 Task: Find connections with filter location Seoni with filter topic #humanresourceswith filter profile language German with filter current company Servion Global Solutions with filter school Devi Ahilya Vishwavidyalaya with filter industry Armed Forces with filter service category Visual Design with filter keywords title Office Manager
Action: Mouse moved to (526, 71)
Screenshot: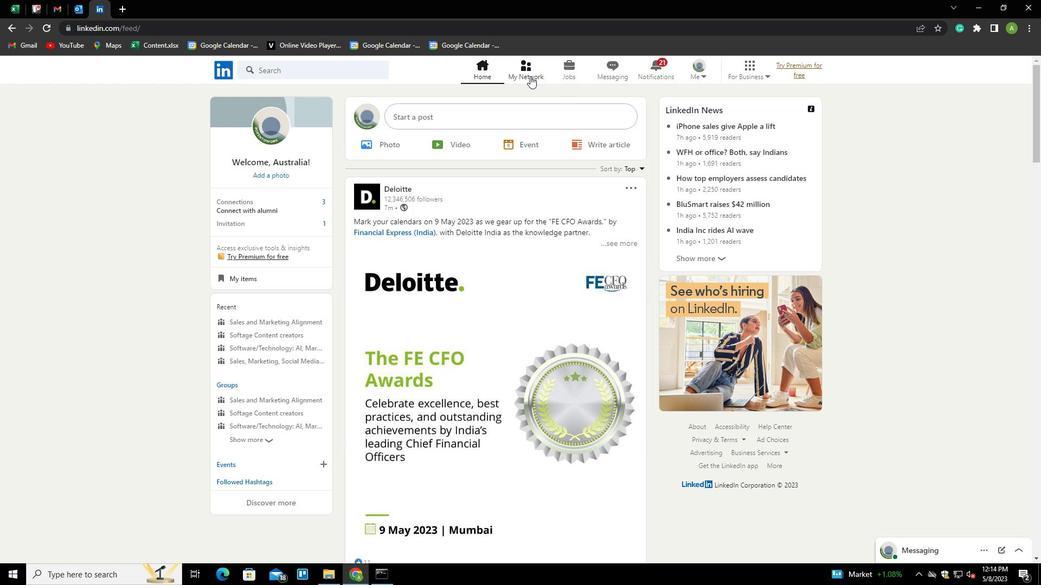 
Action: Mouse pressed left at (526, 71)
Screenshot: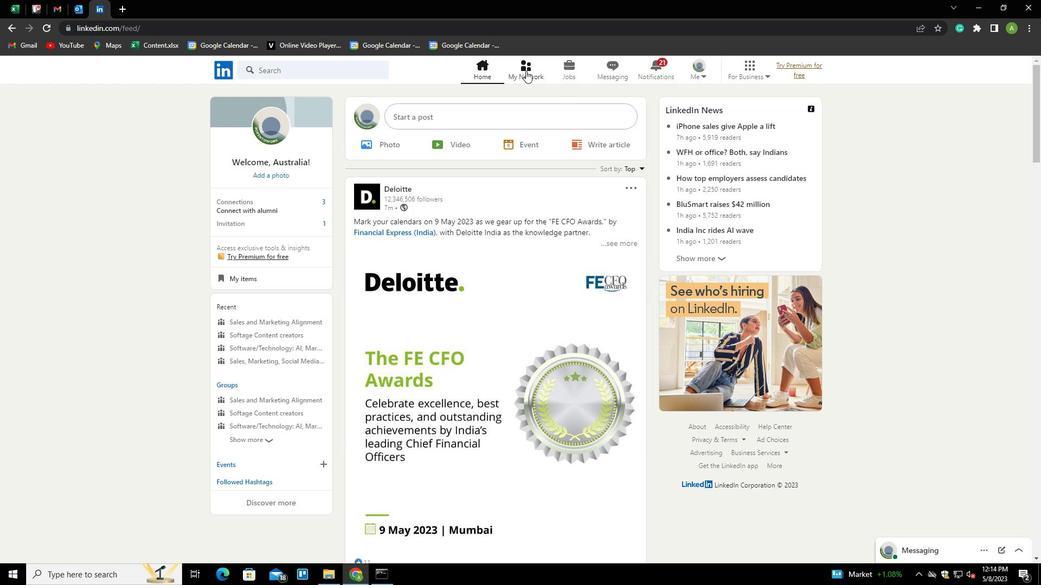
Action: Mouse moved to (283, 129)
Screenshot: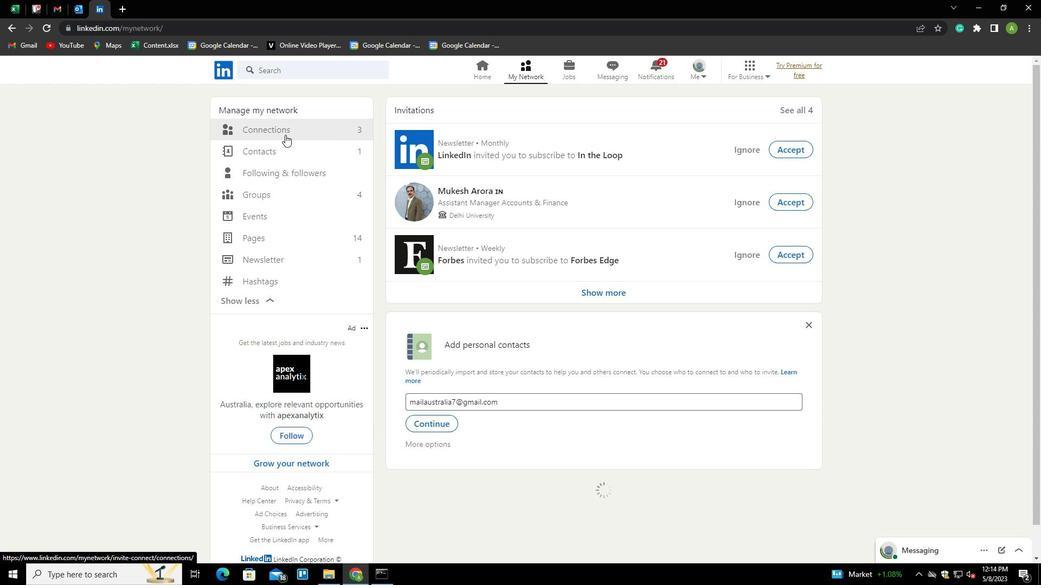 
Action: Mouse pressed left at (283, 129)
Screenshot: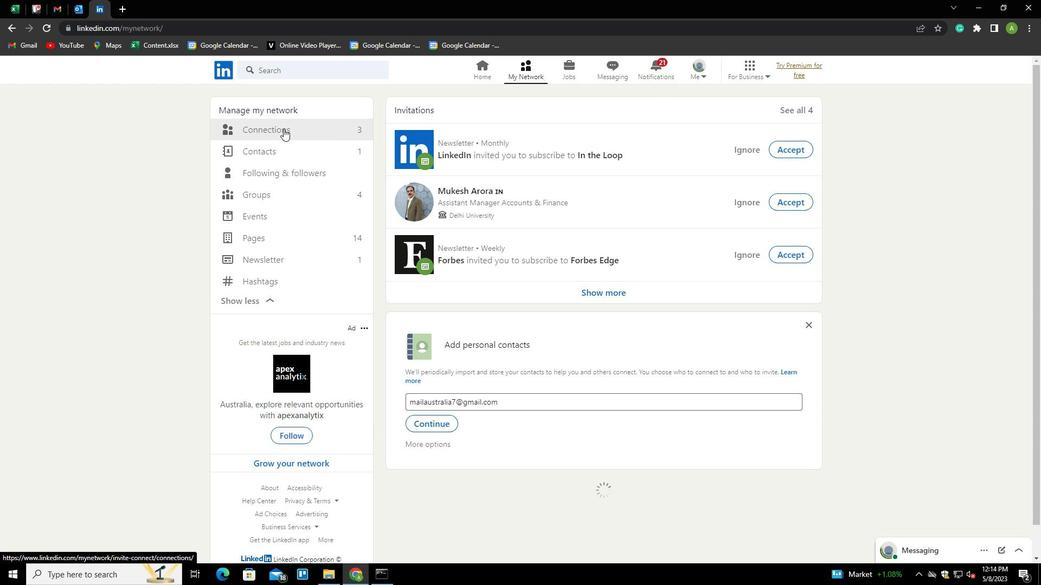 
Action: Mouse moved to (593, 129)
Screenshot: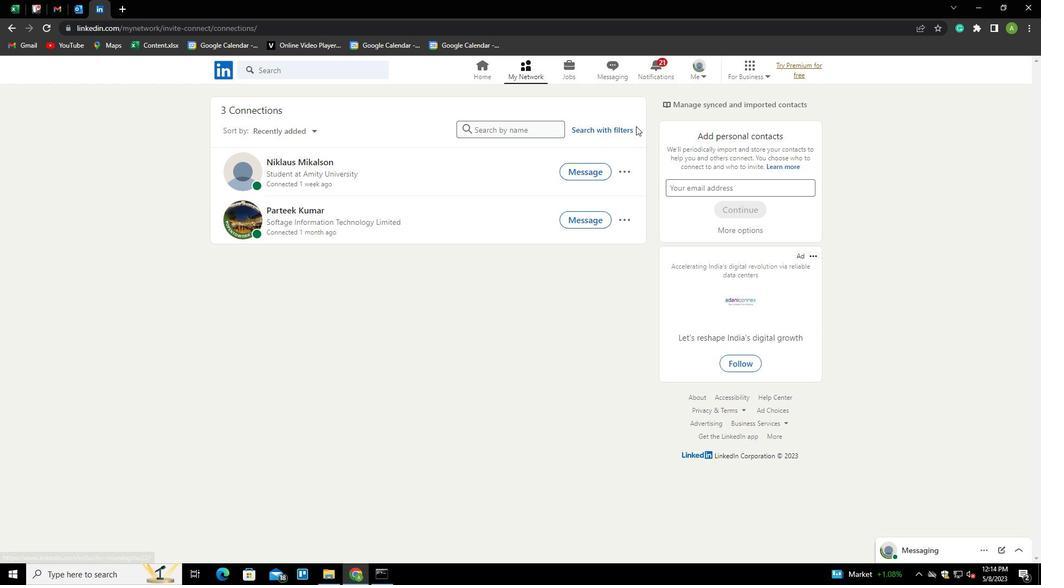 
Action: Mouse pressed left at (593, 129)
Screenshot: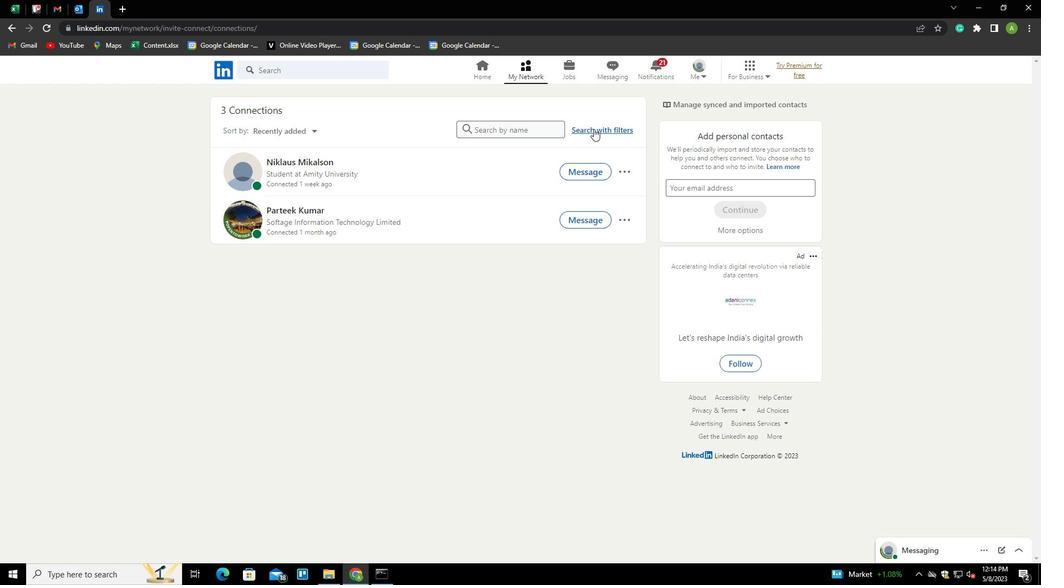 
Action: Mouse moved to (552, 101)
Screenshot: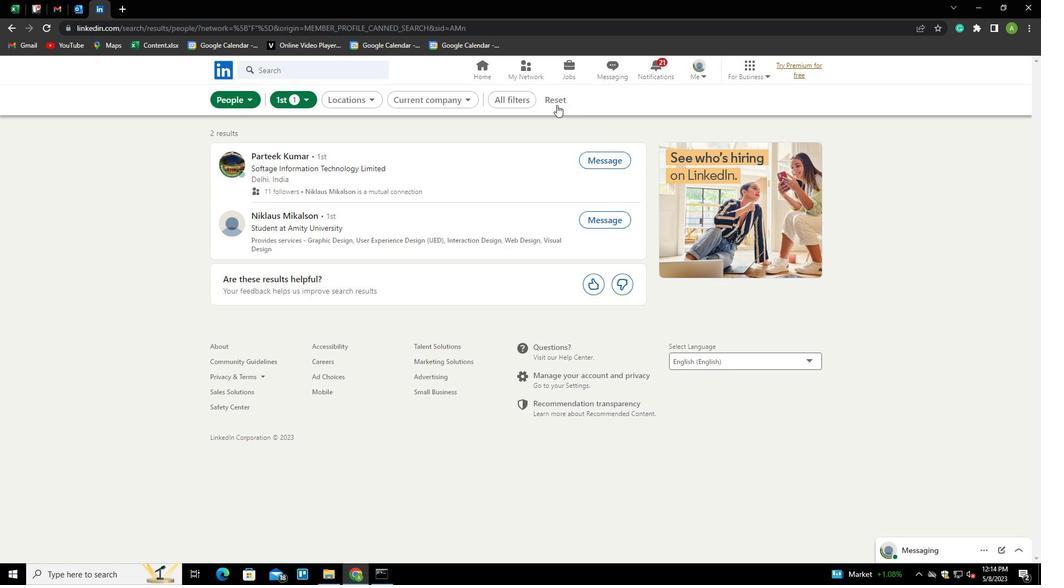 
Action: Mouse pressed left at (552, 101)
Screenshot: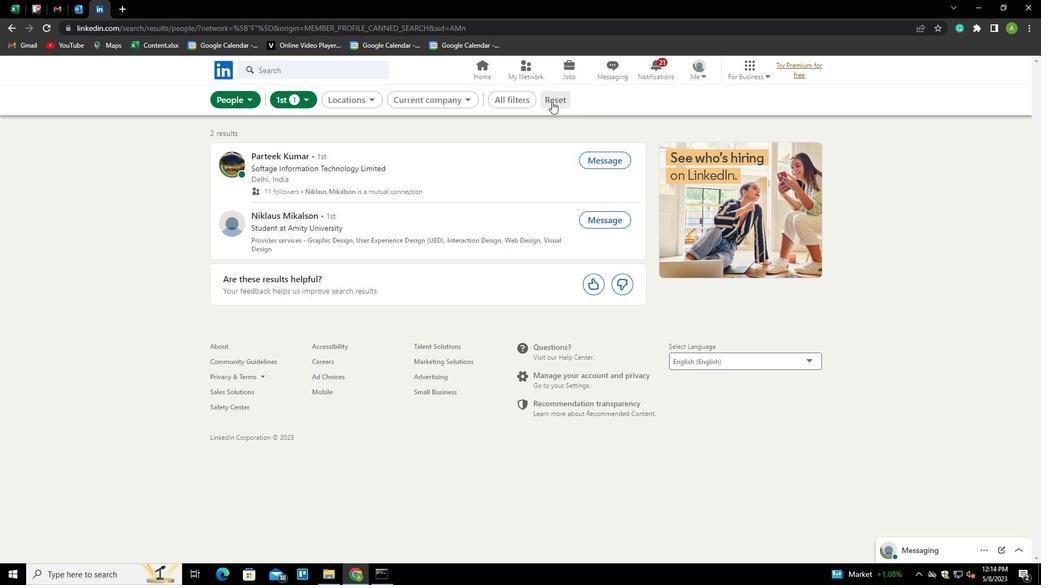 
Action: Mouse moved to (539, 100)
Screenshot: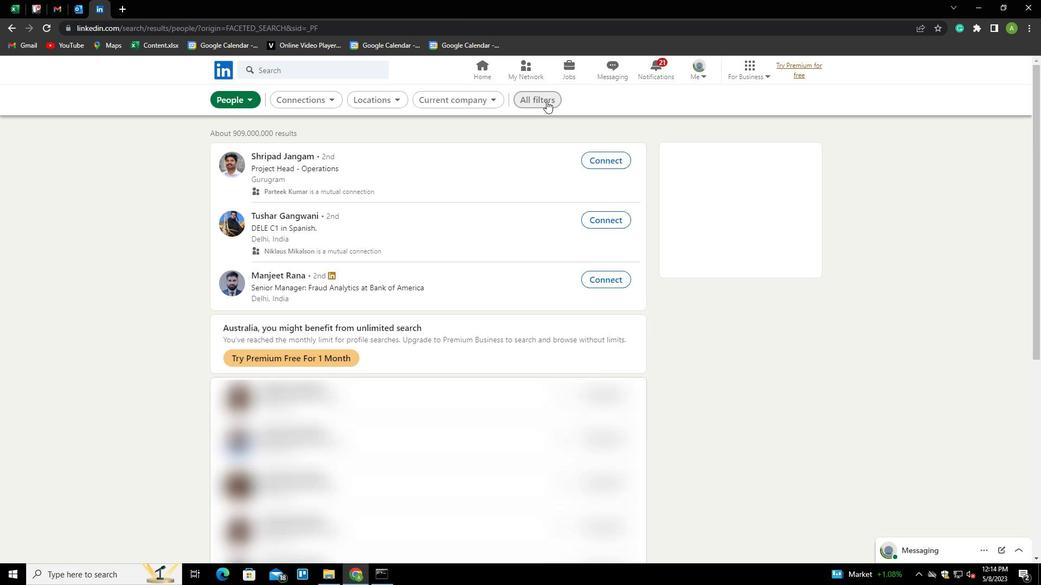 
Action: Mouse pressed left at (539, 100)
Screenshot: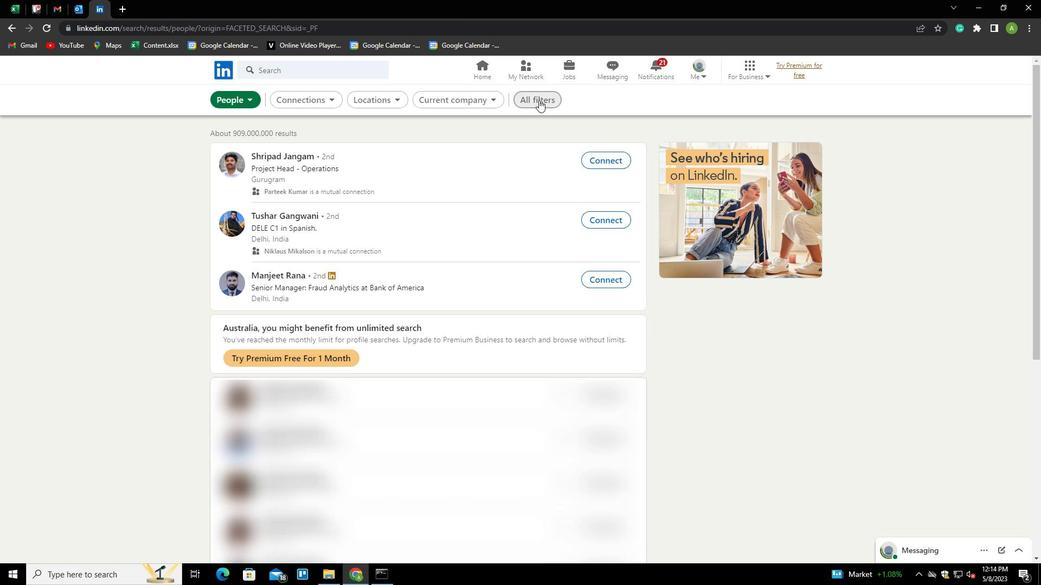 
Action: Mouse moved to (940, 356)
Screenshot: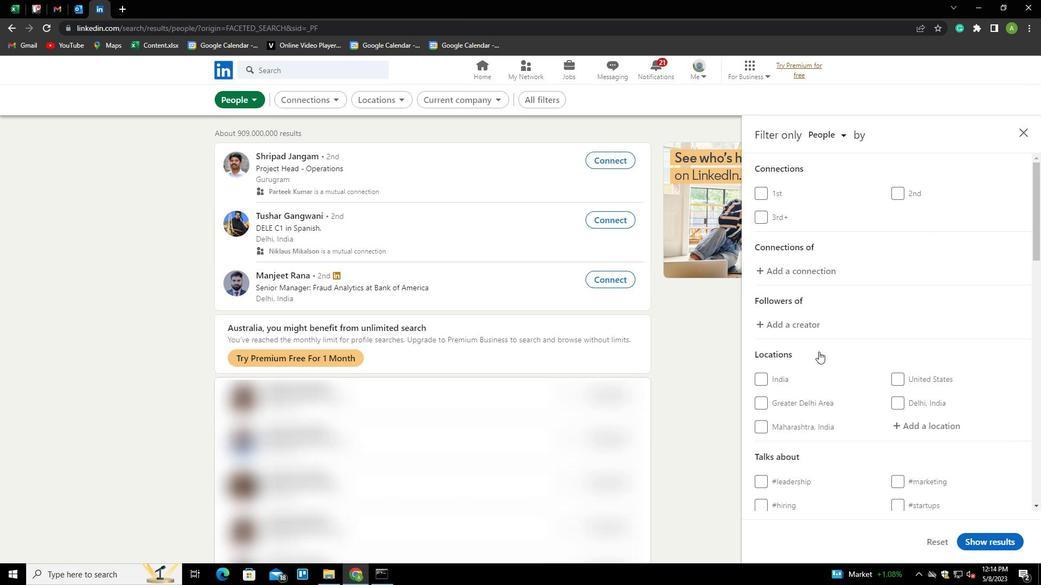 
Action: Mouse scrolled (940, 356) with delta (0, 0)
Screenshot: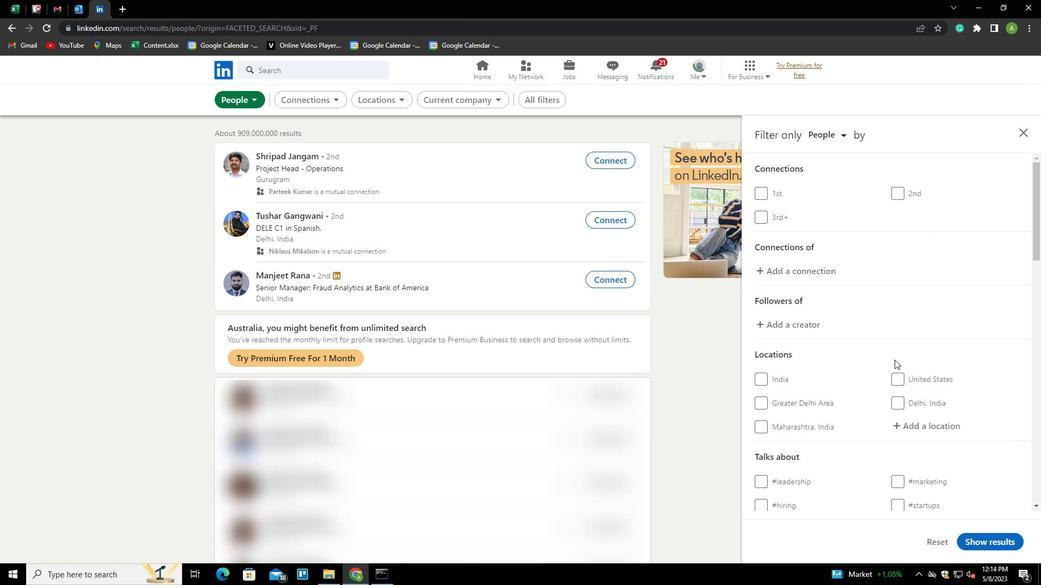 
Action: Mouse scrolled (940, 356) with delta (0, 0)
Screenshot: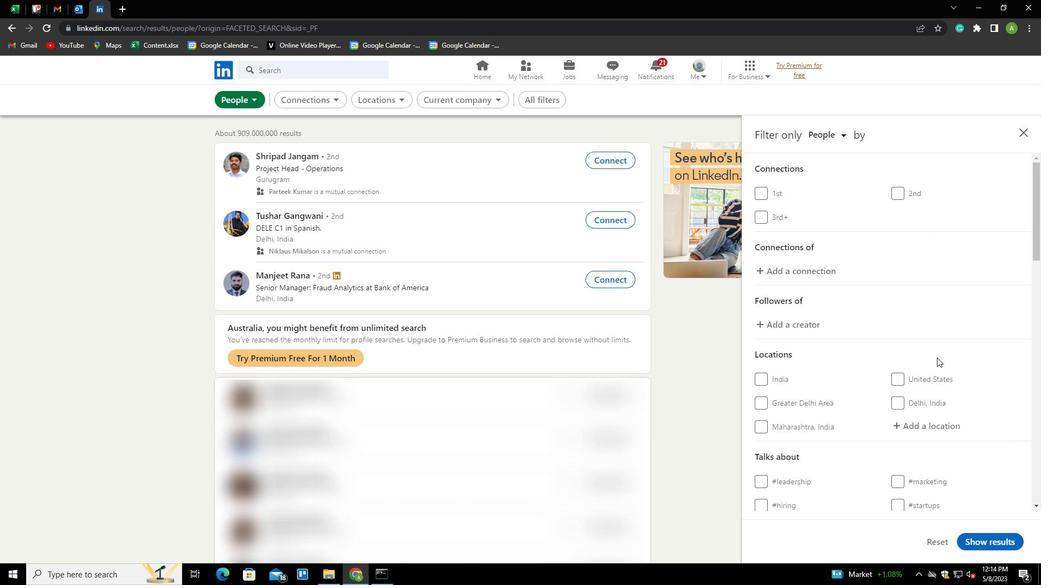 
Action: Mouse scrolled (940, 356) with delta (0, 0)
Screenshot: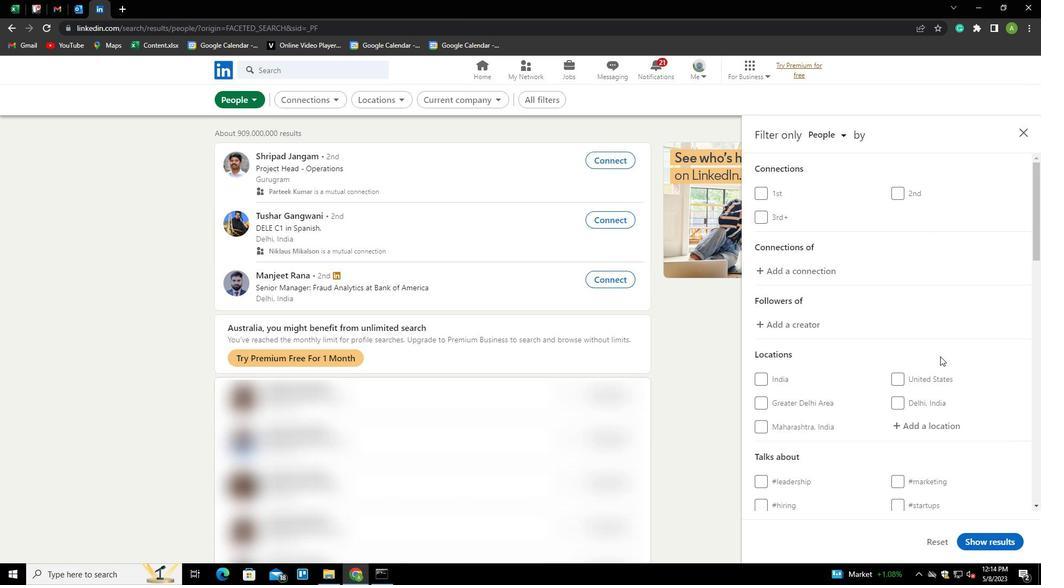 
Action: Mouse moved to (918, 262)
Screenshot: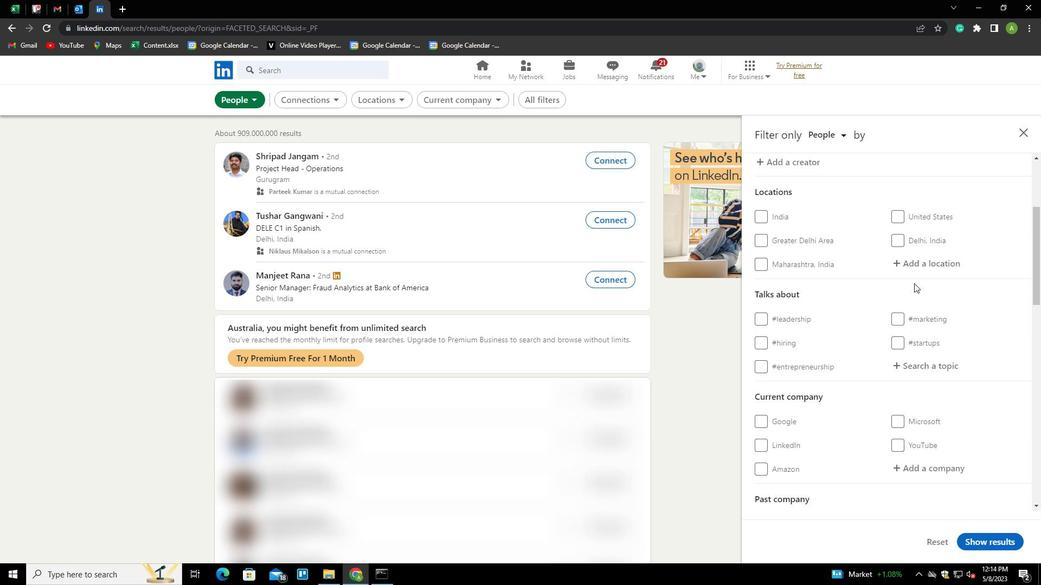 
Action: Mouse pressed left at (918, 262)
Screenshot: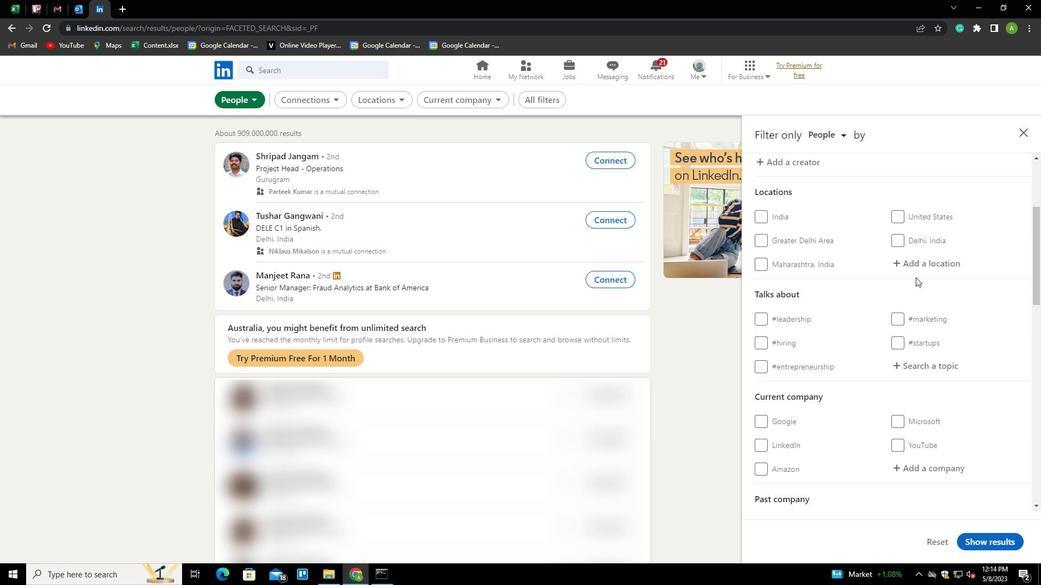 
Action: Key pressed <Key.shift>
Screenshot: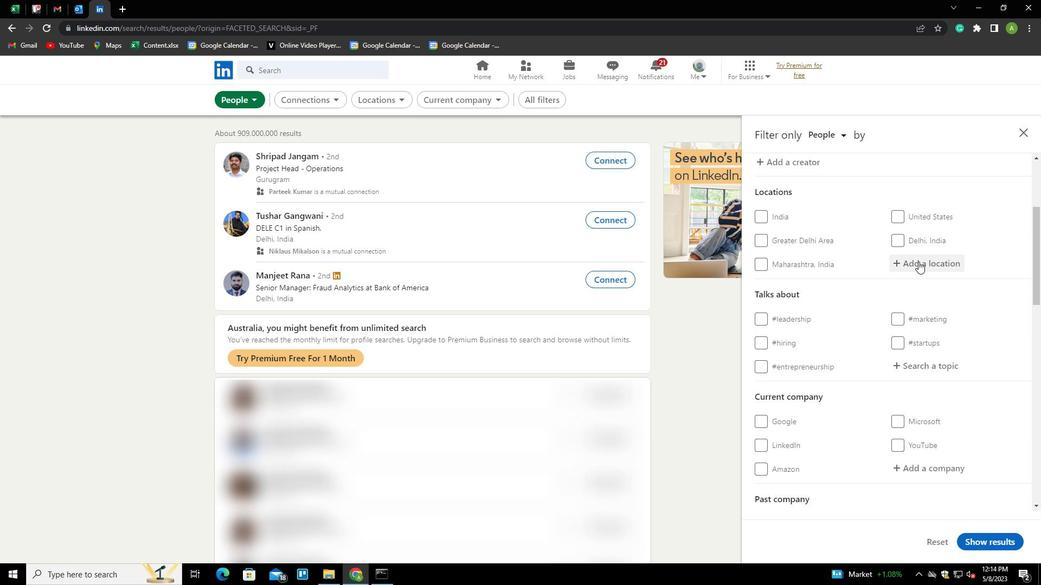 
Action: Mouse moved to (918, 262)
Screenshot: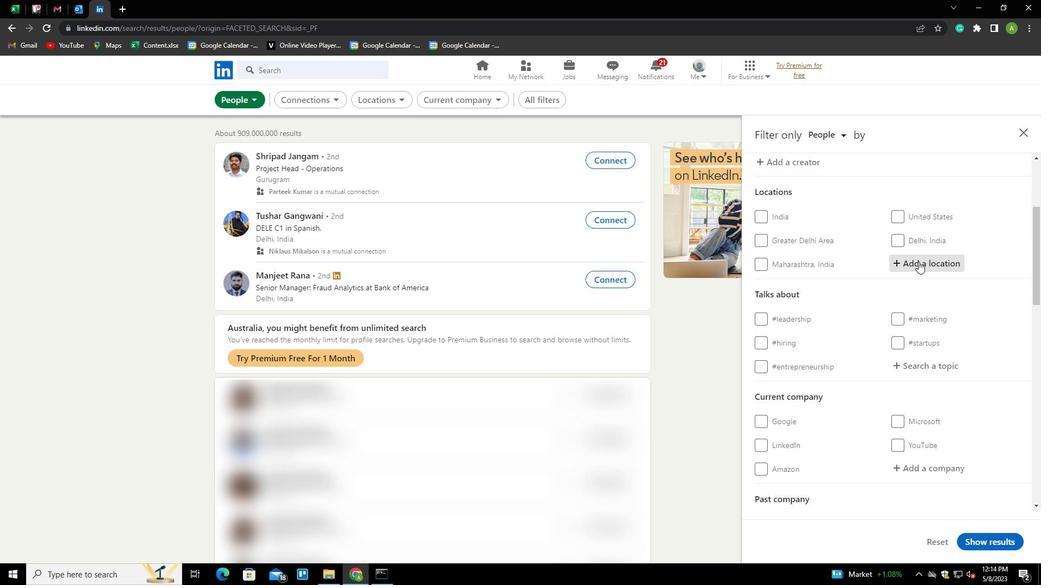 
Action: Key pressed SEONI<Key.down><Key.enter>
Screenshot: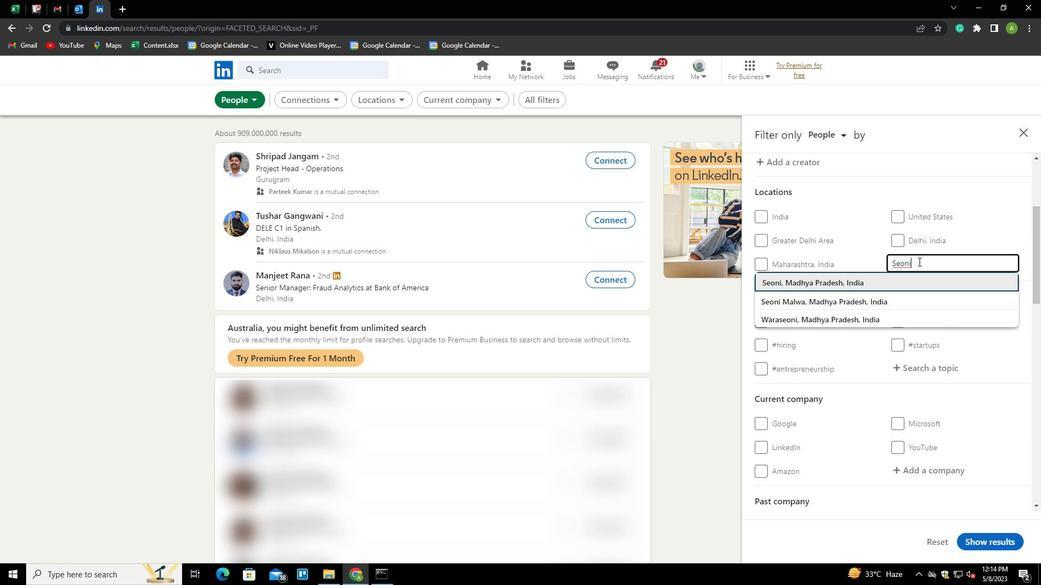 
Action: Mouse scrolled (918, 261) with delta (0, 0)
Screenshot: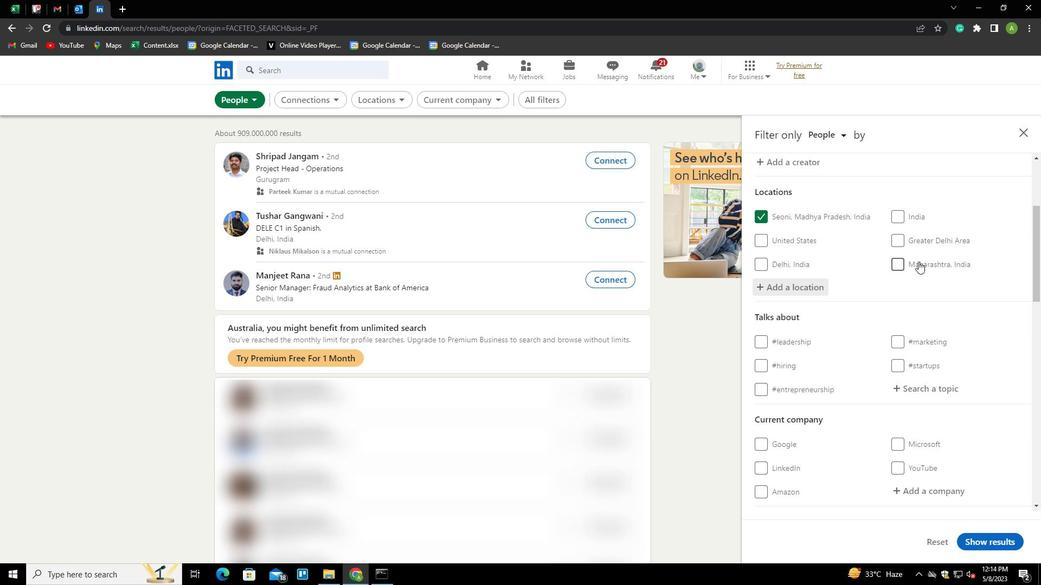 
Action: Mouse scrolled (918, 261) with delta (0, 0)
Screenshot: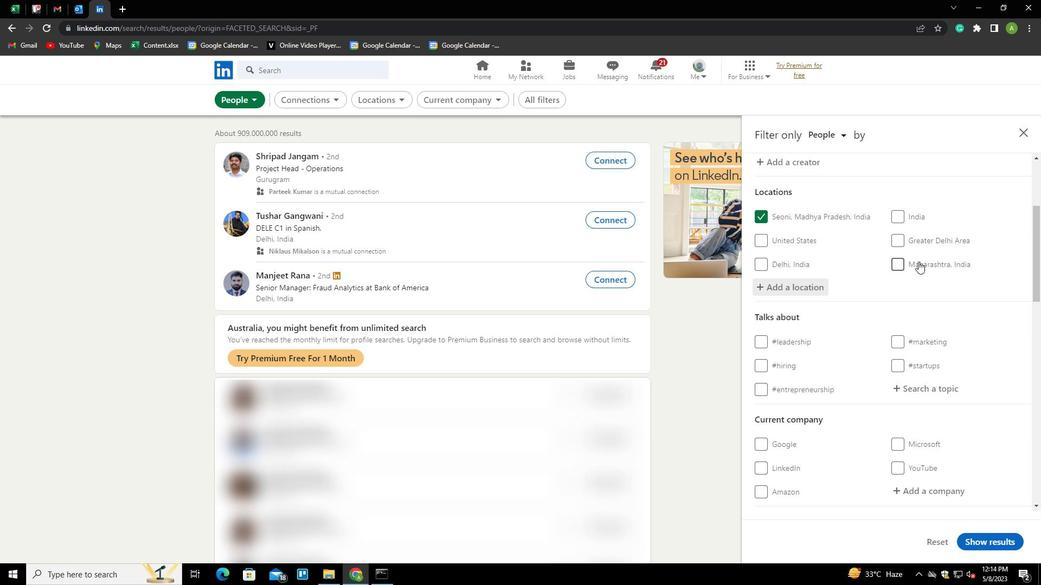 
Action: Mouse moved to (939, 278)
Screenshot: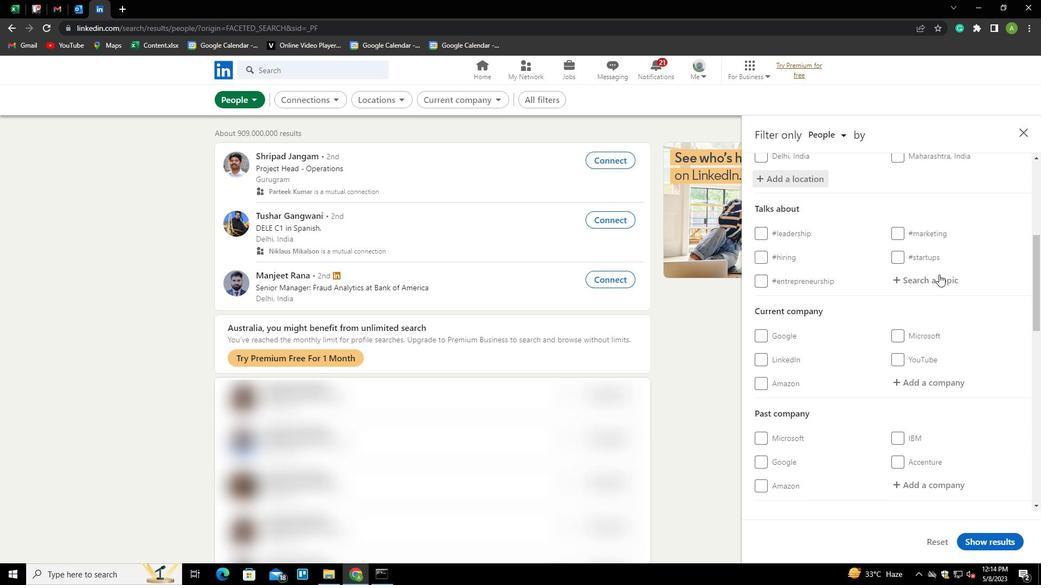
Action: Mouse pressed left at (939, 278)
Screenshot: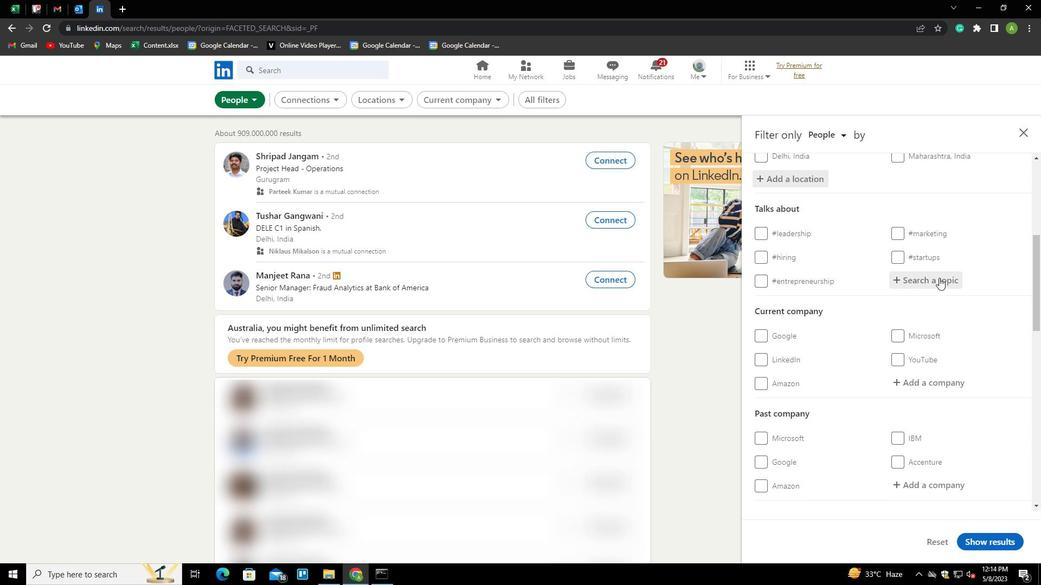 
Action: Key pressed HUMANRESOURCES<Key.down><Key.enter>
Screenshot: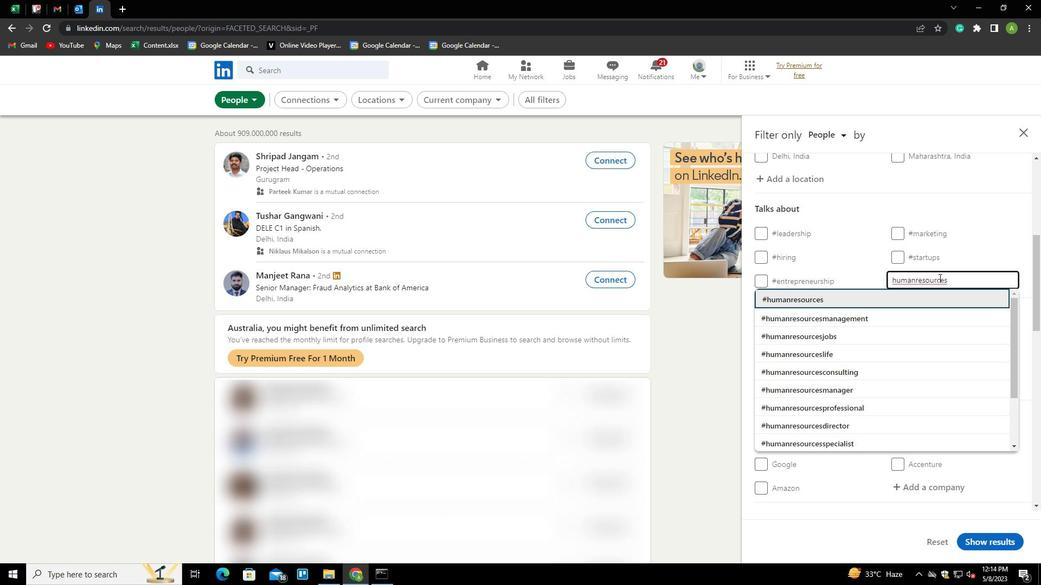 
Action: Mouse scrolled (939, 277) with delta (0, 0)
Screenshot: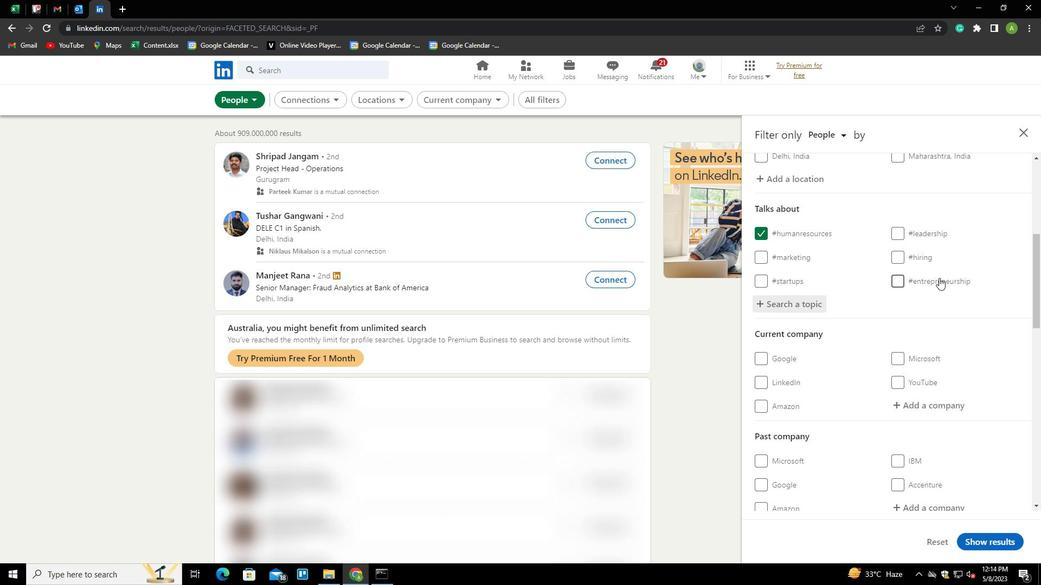 
Action: Mouse scrolled (939, 277) with delta (0, 0)
Screenshot: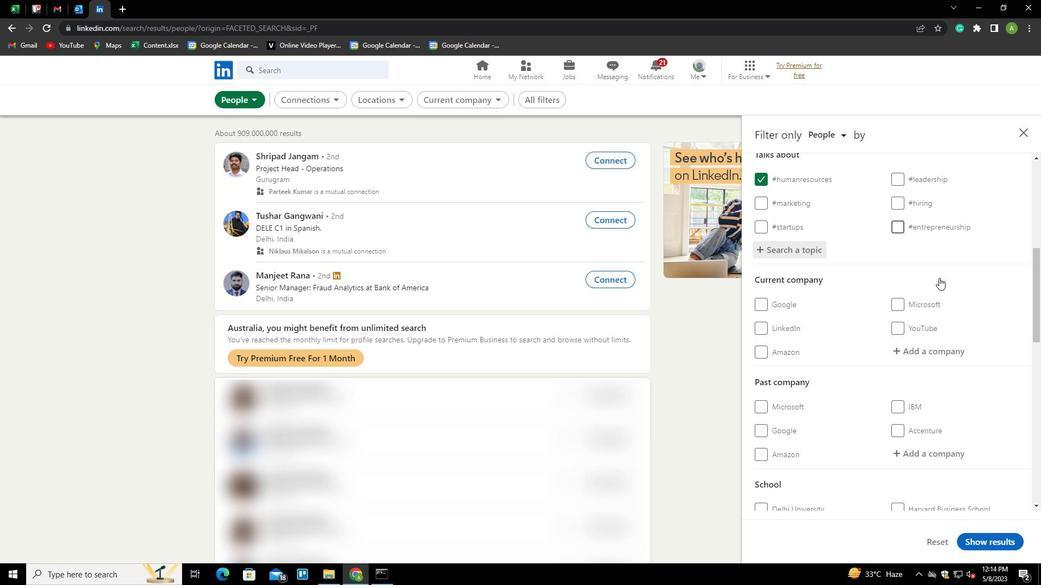 
Action: Mouse scrolled (939, 277) with delta (0, 0)
Screenshot: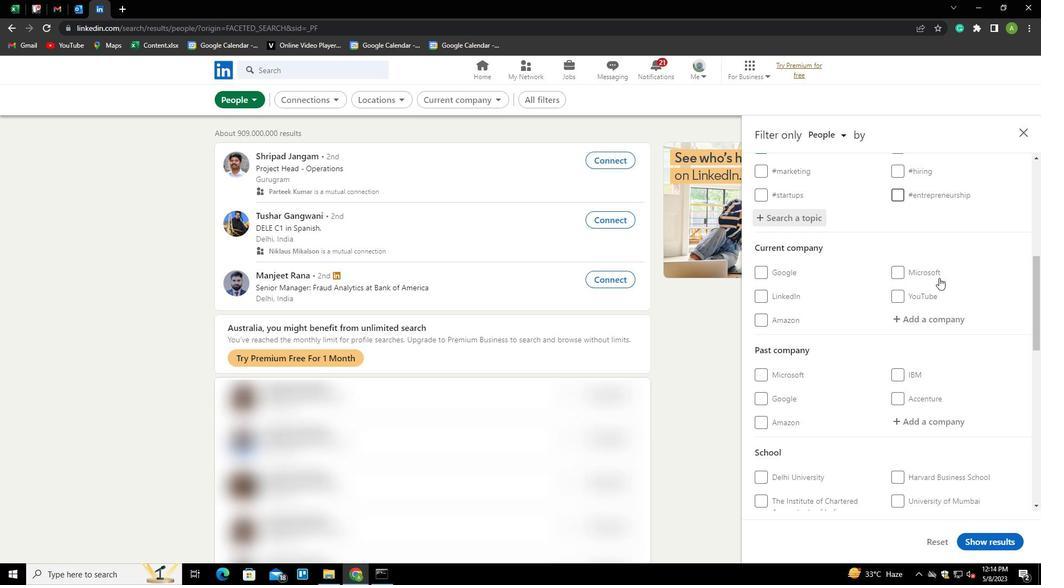 
Action: Mouse scrolled (939, 277) with delta (0, 0)
Screenshot: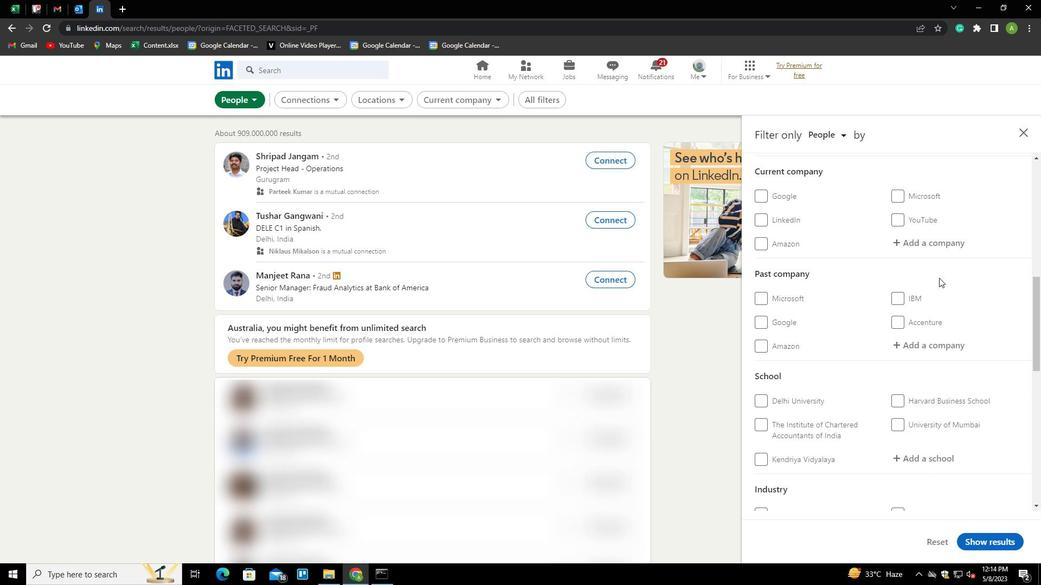 
Action: Mouse scrolled (939, 277) with delta (0, 0)
Screenshot: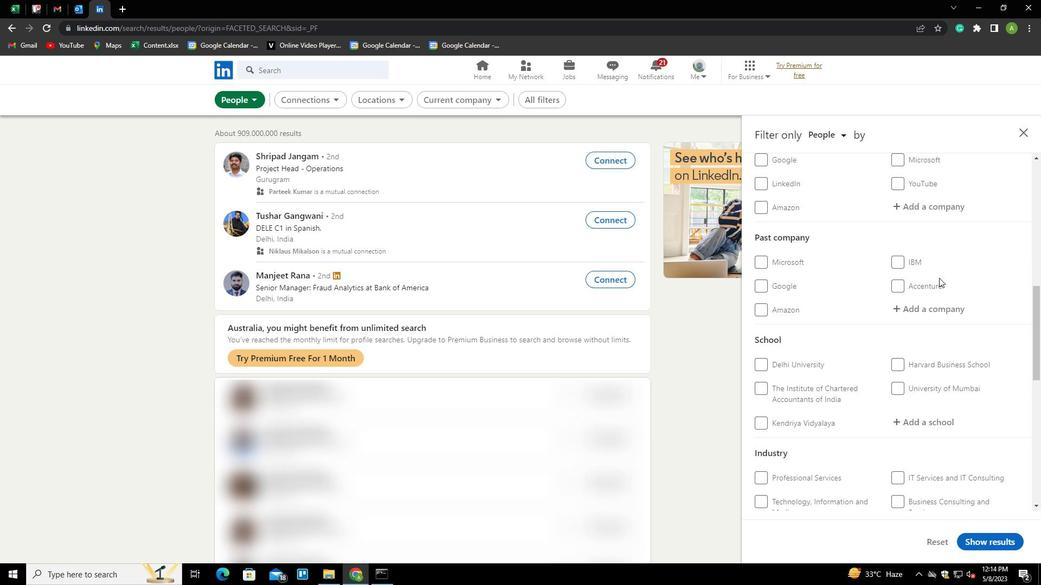 
Action: Mouse scrolled (939, 277) with delta (0, 0)
Screenshot: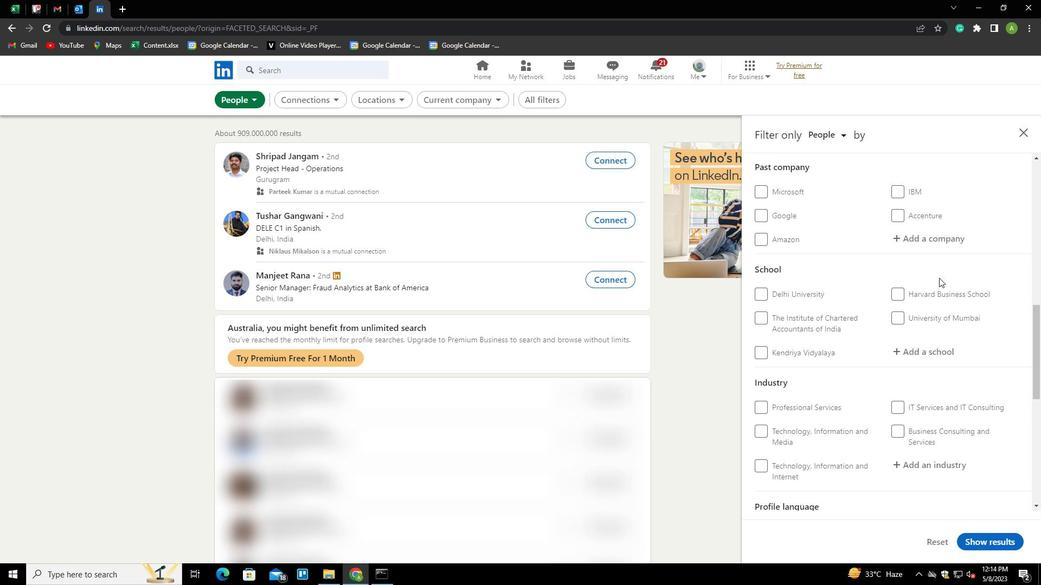 
Action: Mouse scrolled (939, 277) with delta (0, 0)
Screenshot: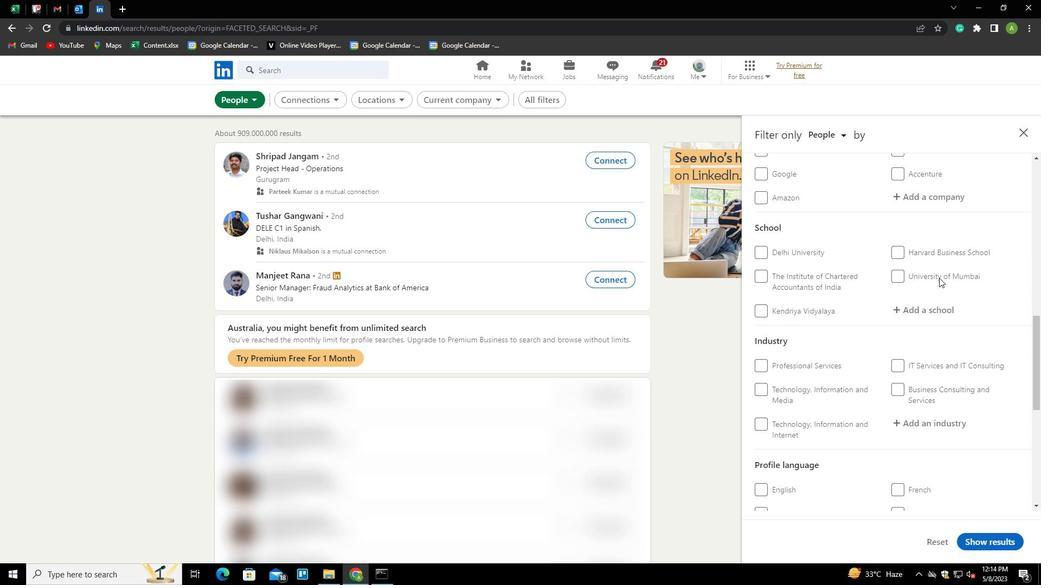
Action: Mouse scrolled (939, 277) with delta (0, 0)
Screenshot: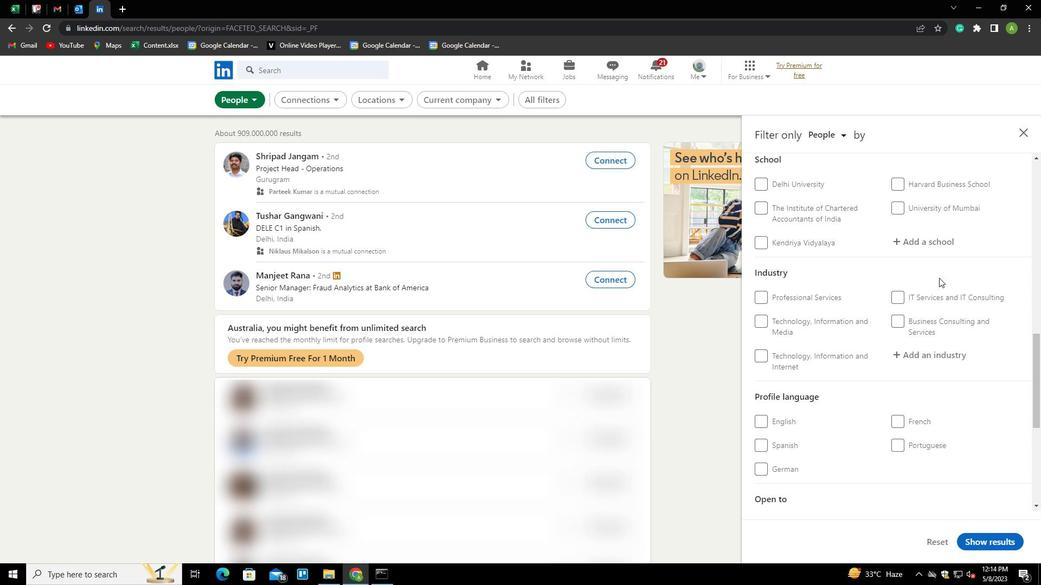 
Action: Mouse scrolled (939, 277) with delta (0, 0)
Screenshot: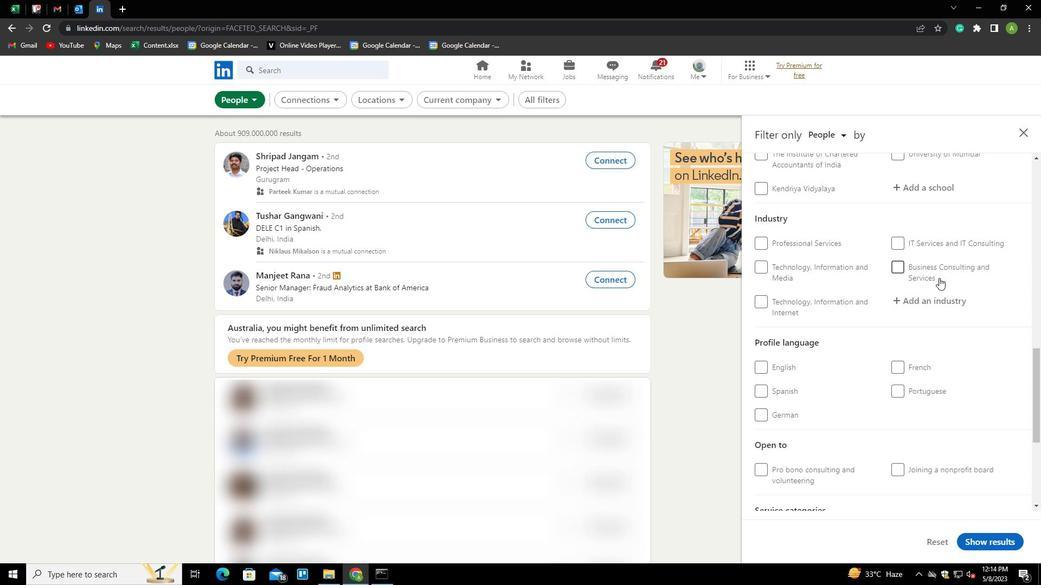 
Action: Mouse moved to (759, 360)
Screenshot: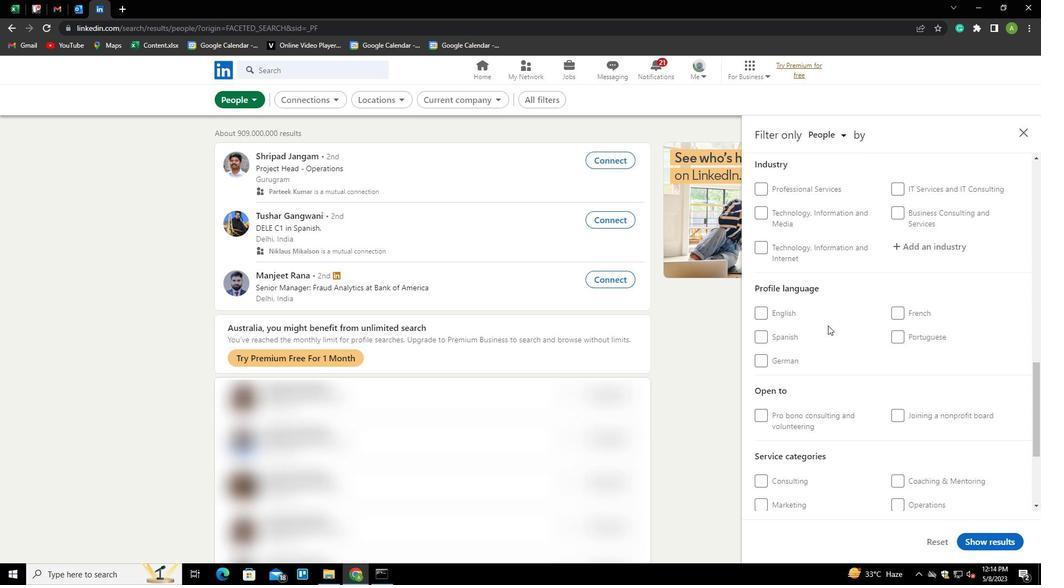 
Action: Mouse pressed left at (759, 360)
Screenshot: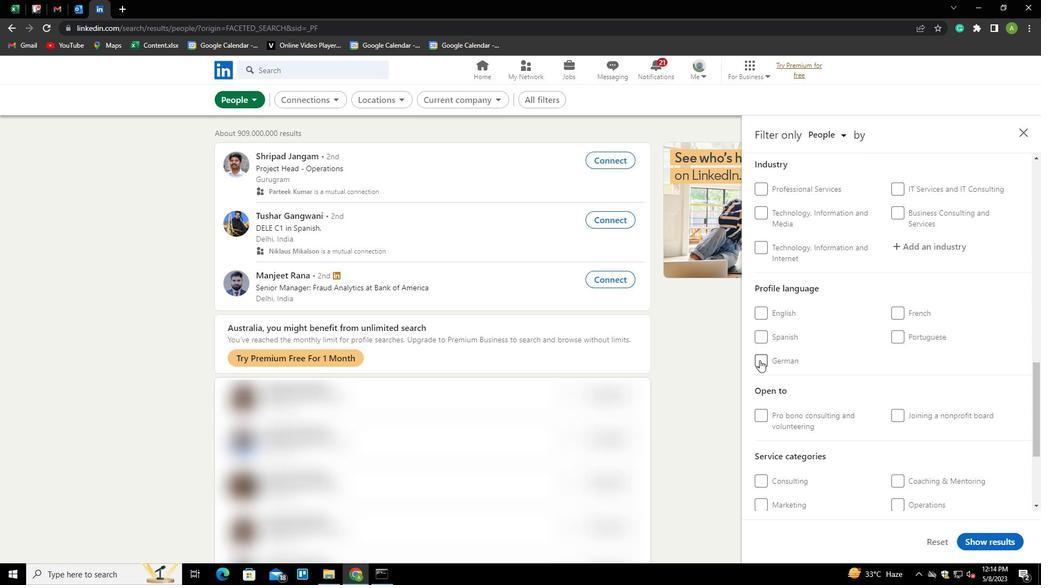 
Action: Mouse moved to (892, 360)
Screenshot: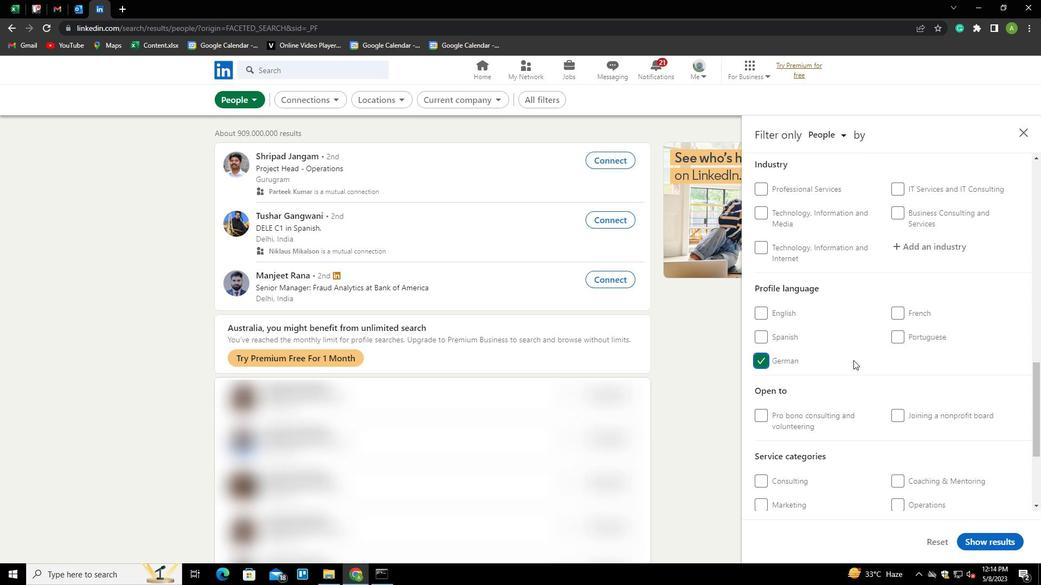
Action: Mouse scrolled (892, 361) with delta (0, 0)
Screenshot: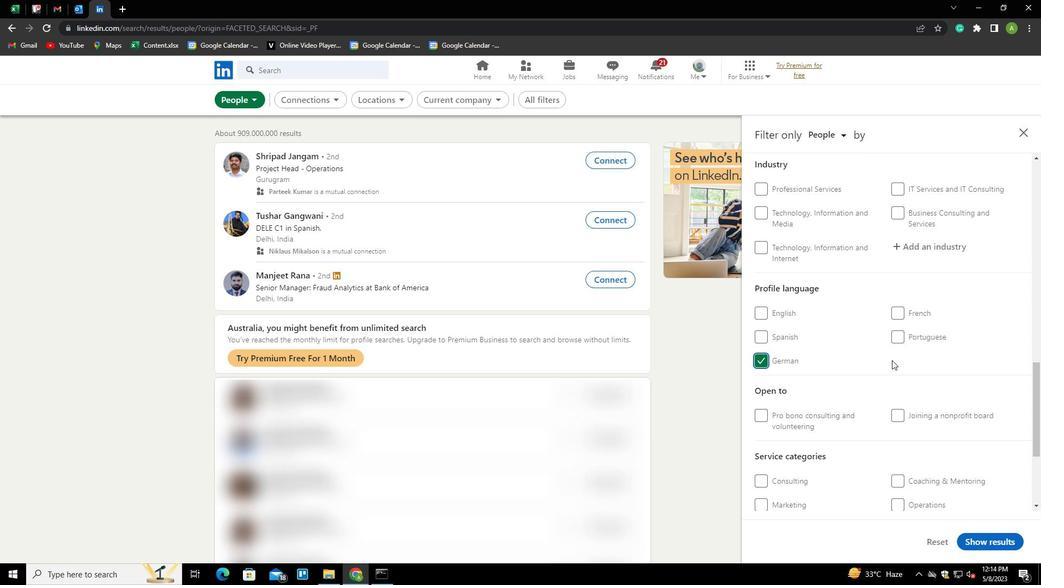 
Action: Mouse scrolled (892, 361) with delta (0, 0)
Screenshot: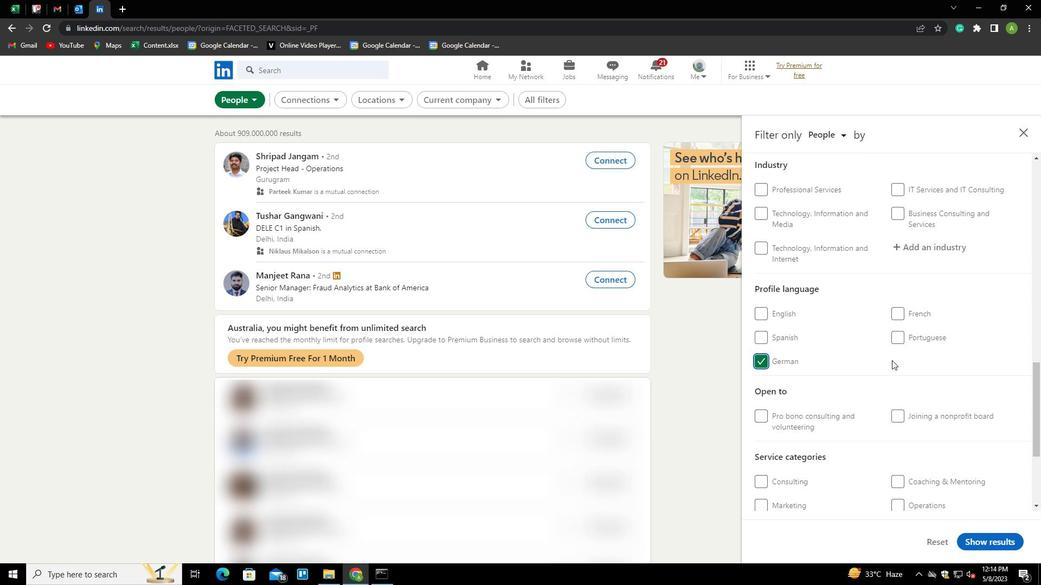 
Action: Mouse scrolled (892, 361) with delta (0, 0)
Screenshot: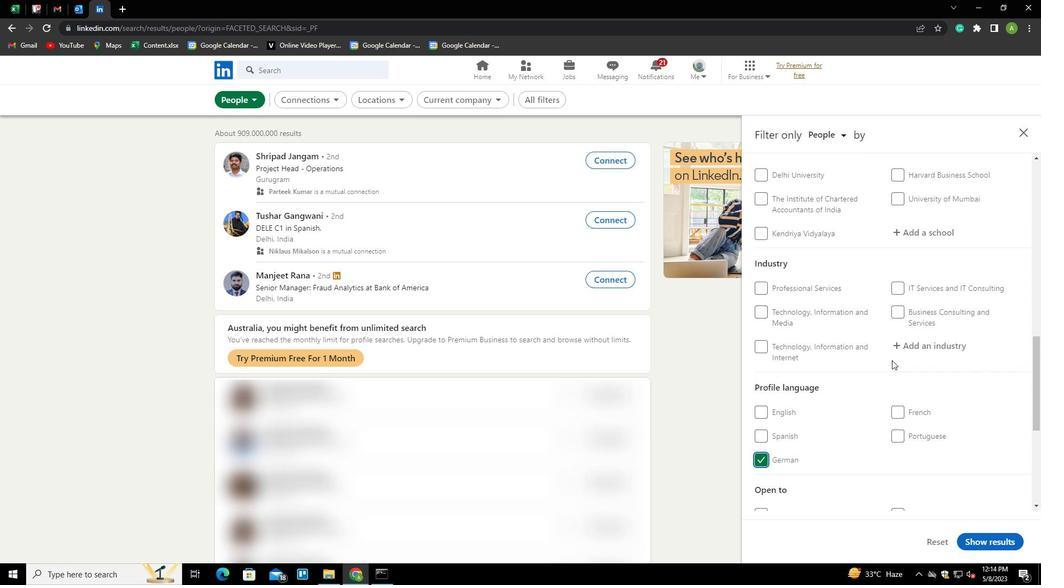 
Action: Mouse scrolled (892, 361) with delta (0, 0)
Screenshot: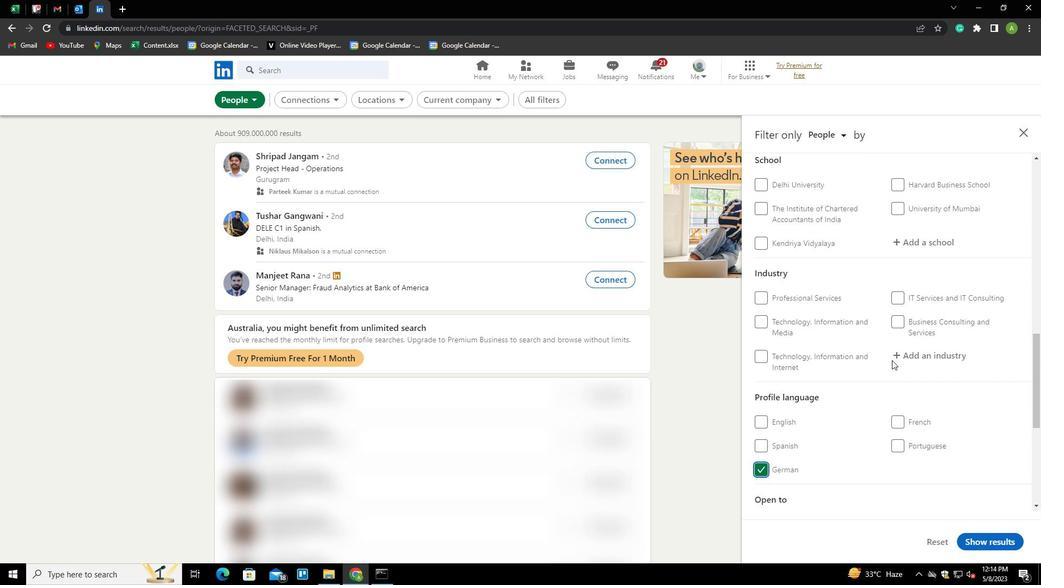 
Action: Mouse scrolled (892, 361) with delta (0, 0)
Screenshot: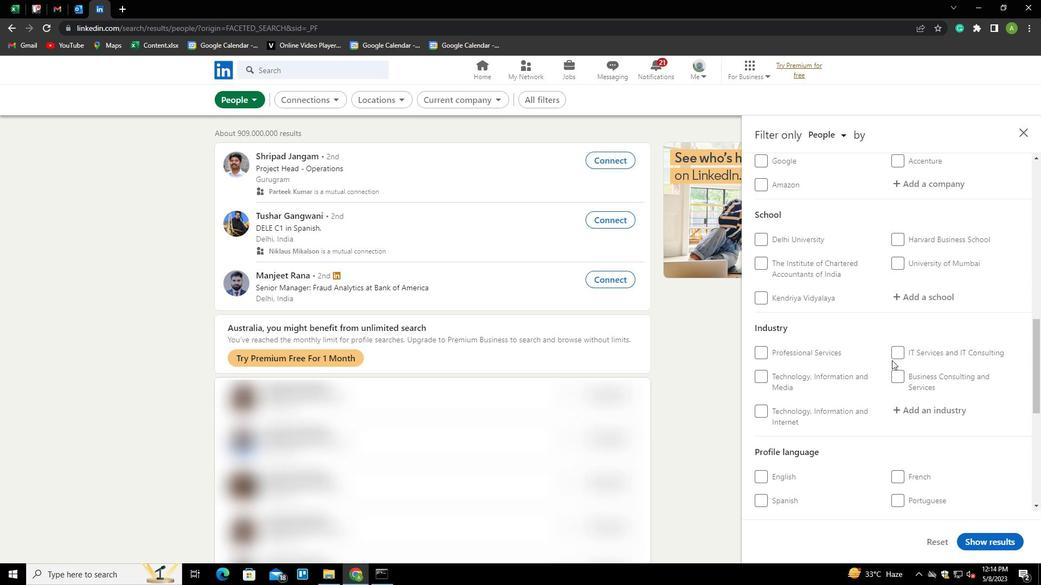 
Action: Mouse scrolled (892, 361) with delta (0, 0)
Screenshot: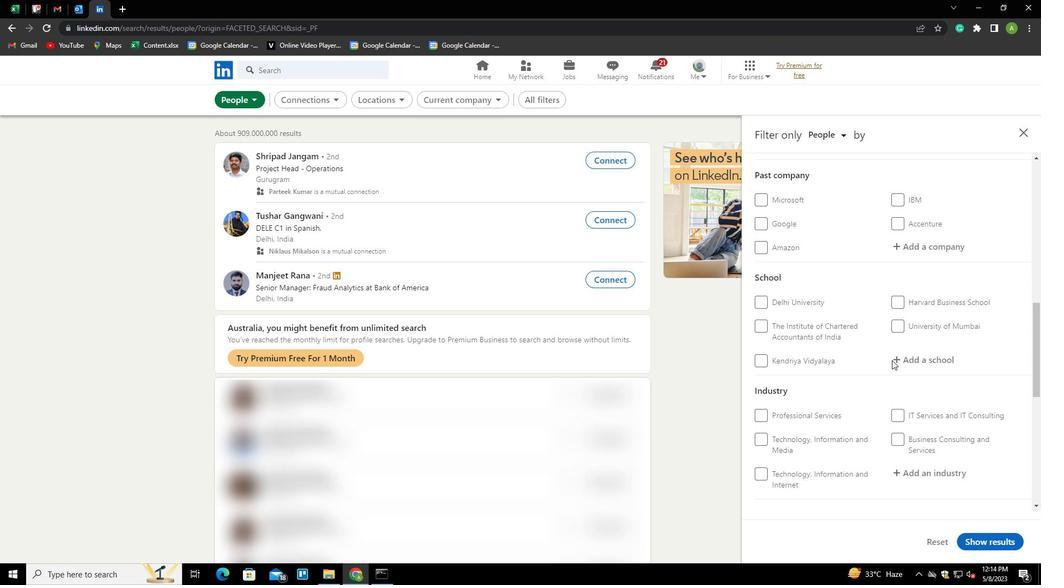 
Action: Mouse scrolled (892, 361) with delta (0, 0)
Screenshot: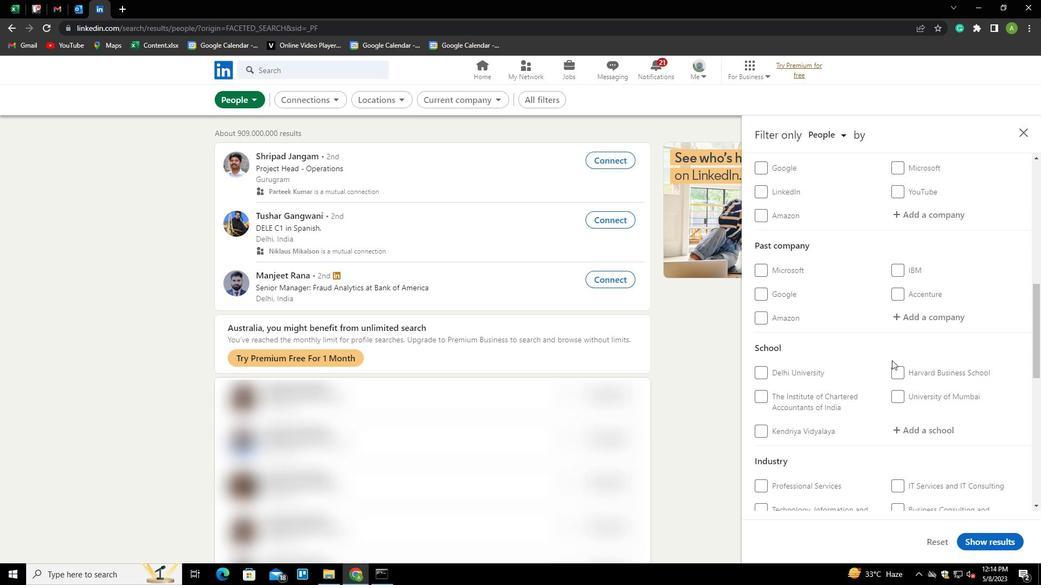 
Action: Mouse moved to (907, 292)
Screenshot: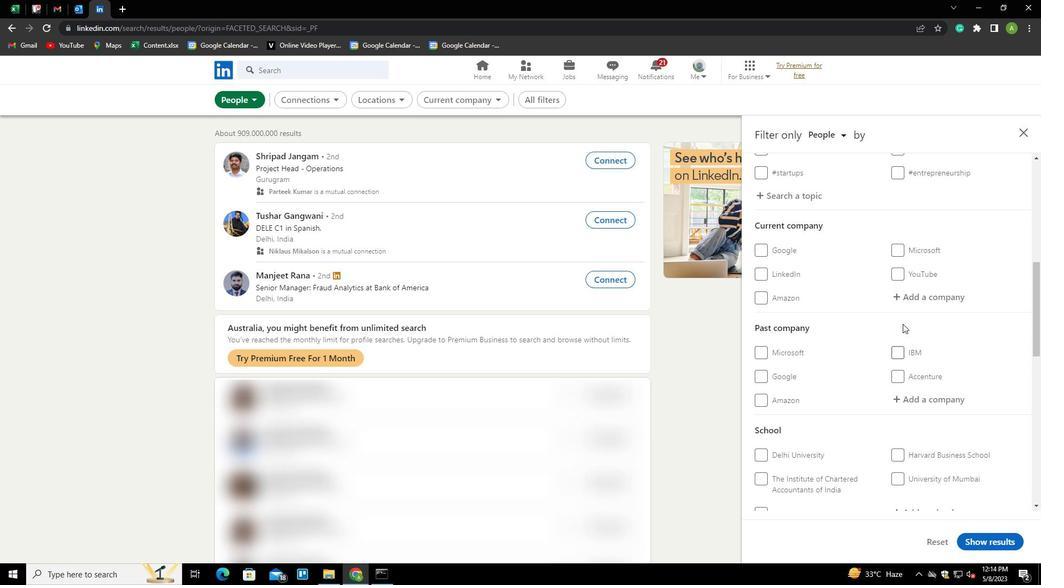 
Action: Mouse pressed left at (907, 292)
Screenshot: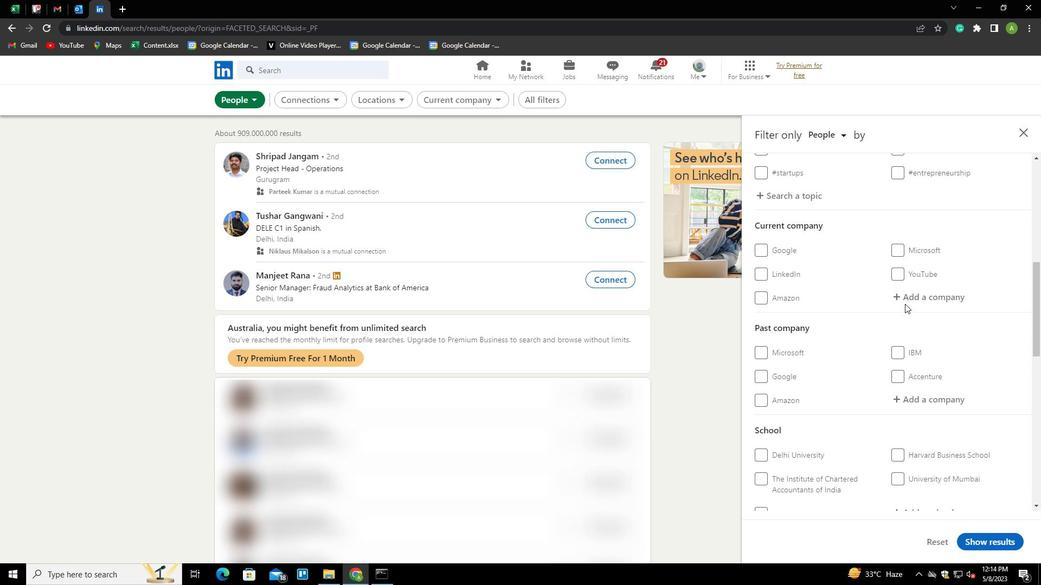 
Action: Key pressed <Key.shift>SERVION<Key.space><Key.shift>GLOBAL<Key.space><Key.shift>SOLUTIONS<Key.down><Key.enter>
Screenshot: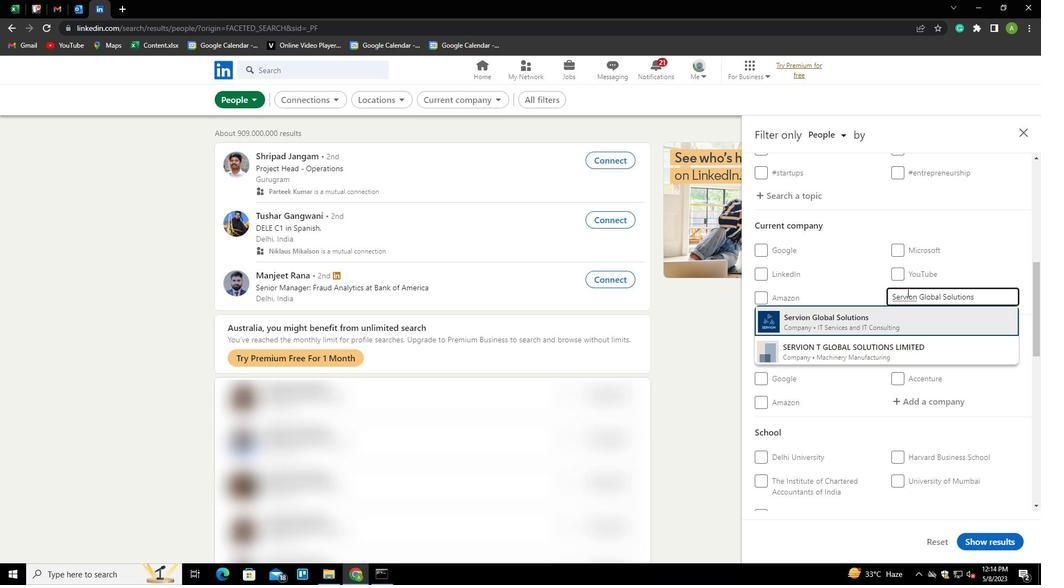 
Action: Mouse scrolled (907, 292) with delta (0, 0)
Screenshot: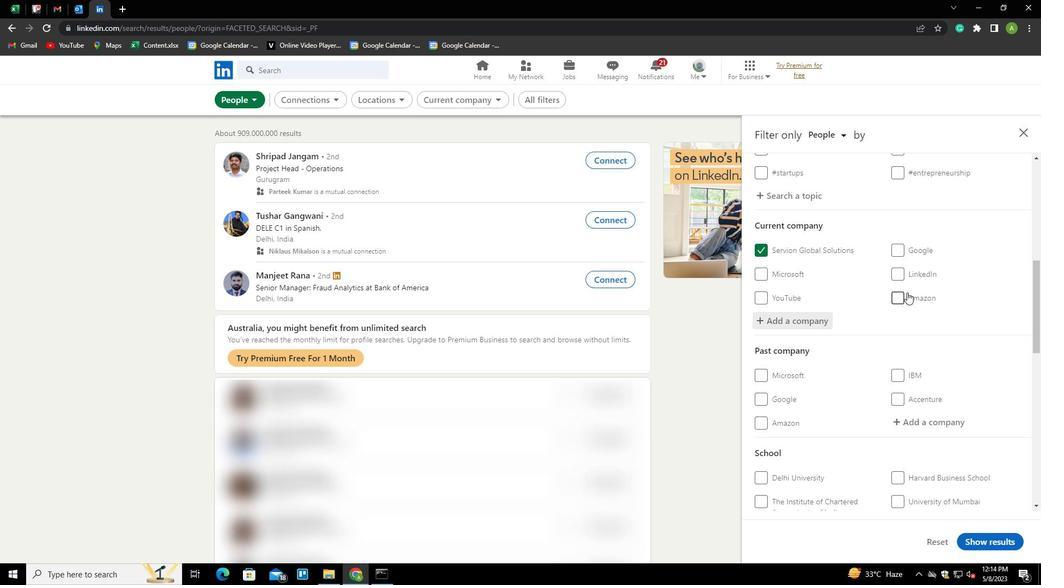 
Action: Mouse scrolled (907, 292) with delta (0, 0)
Screenshot: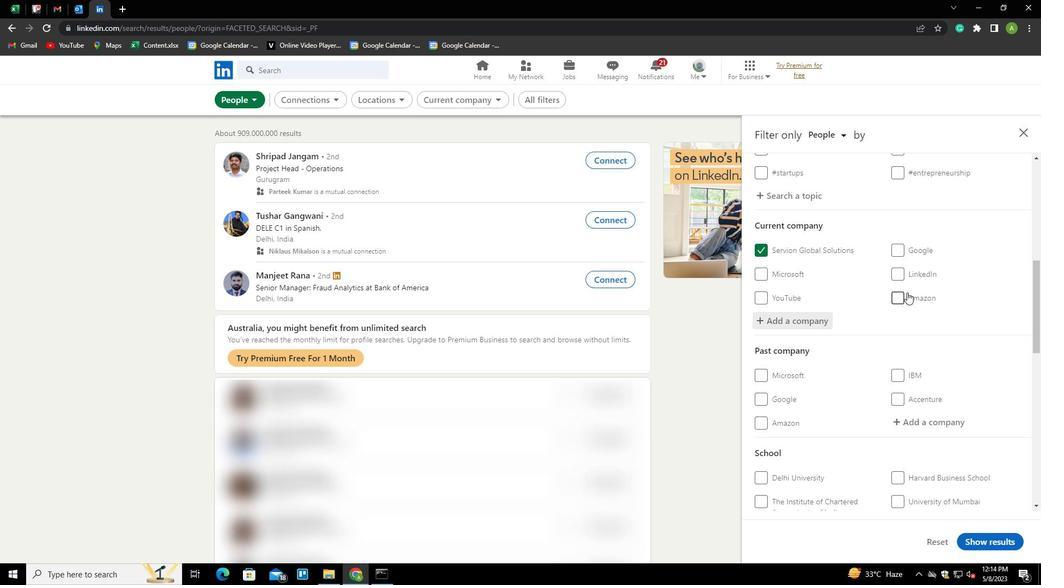 
Action: Mouse scrolled (907, 292) with delta (0, 0)
Screenshot: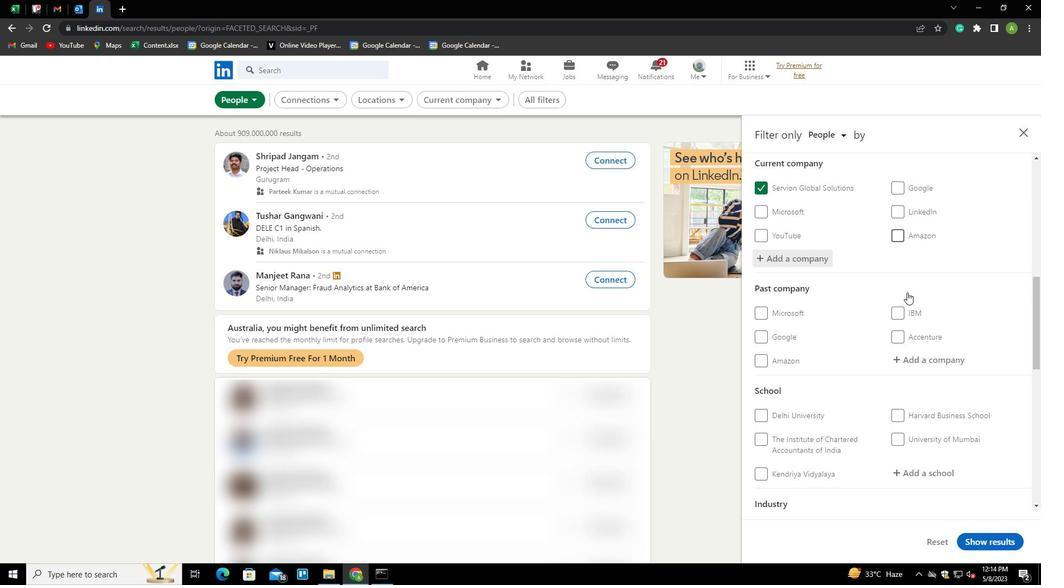 
Action: Mouse scrolled (907, 292) with delta (0, 0)
Screenshot: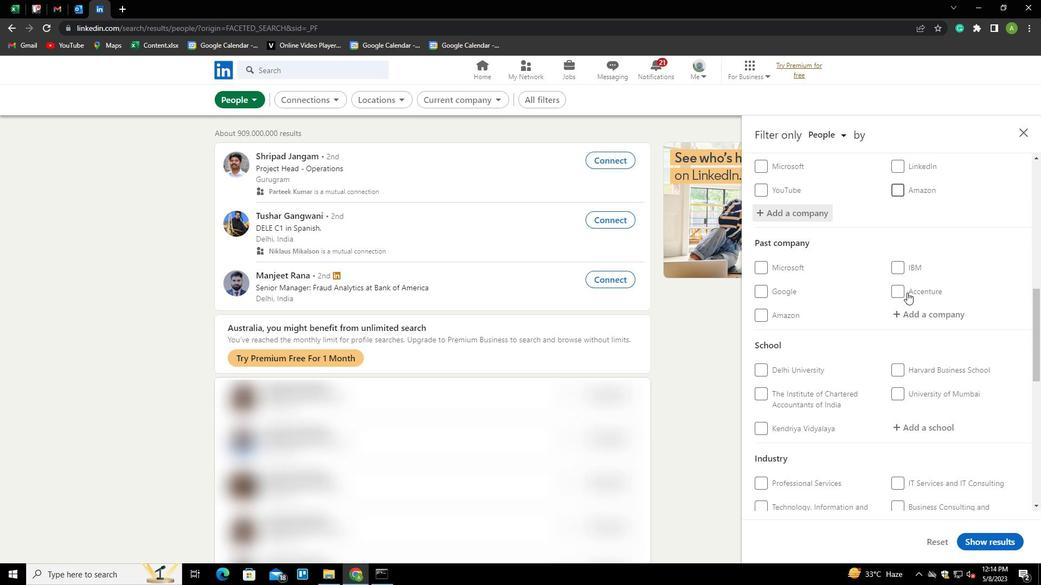
Action: Mouse moved to (923, 316)
Screenshot: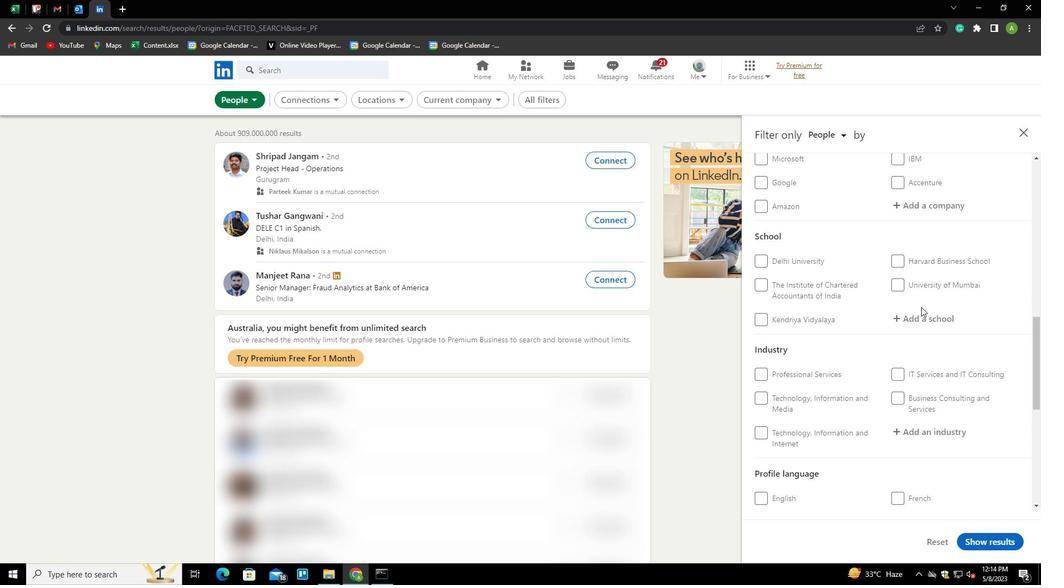 
Action: Mouse pressed left at (923, 316)
Screenshot: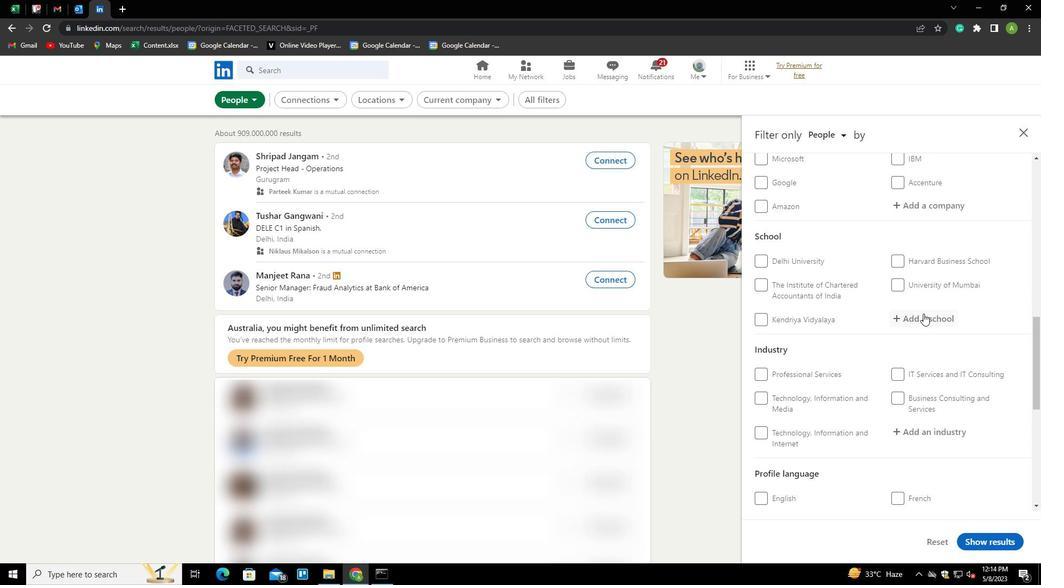 
Action: Key pressed <Key.shift>DEVI<Key.space><Key.shift>AHILYA<Key.space><Key.shift>CI<Key.backspace><Key.backspace><Key.shift><Key.shift>VISHWAVIDYALAYA<Key.down><Key.enter>
Screenshot: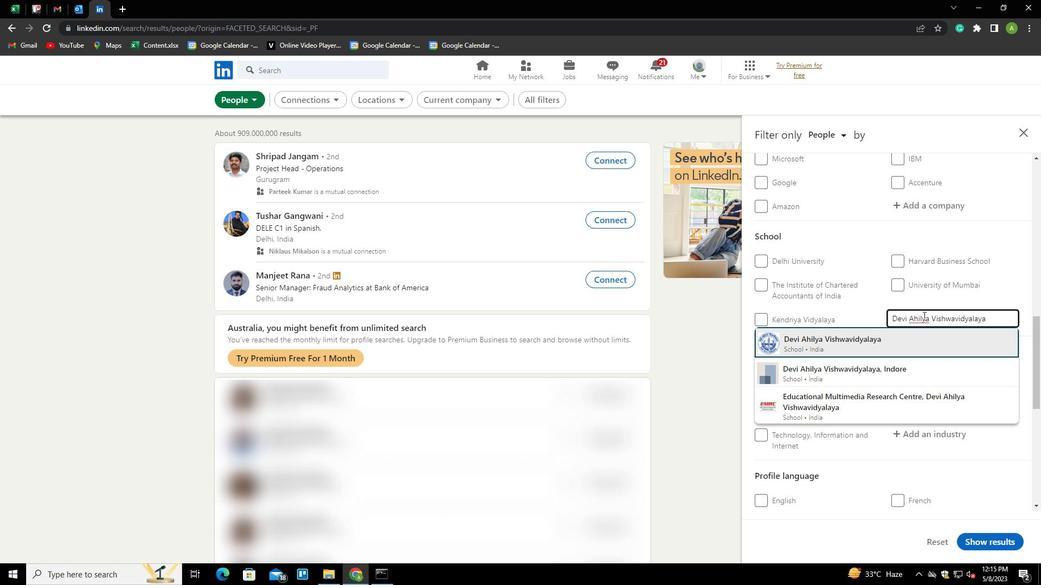 
Action: Mouse scrolled (923, 315) with delta (0, 0)
Screenshot: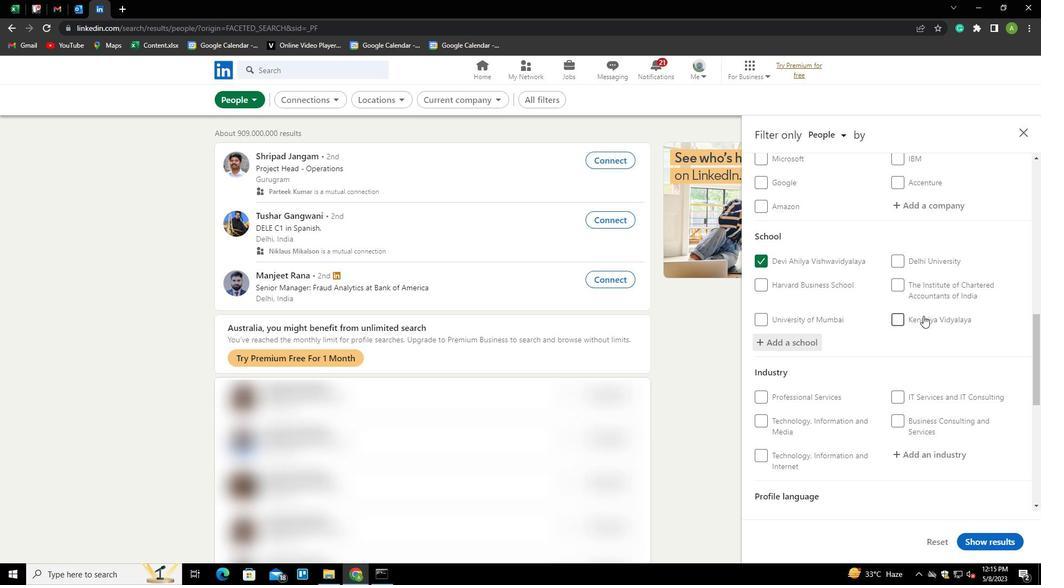 
Action: Mouse scrolled (923, 315) with delta (0, 0)
Screenshot: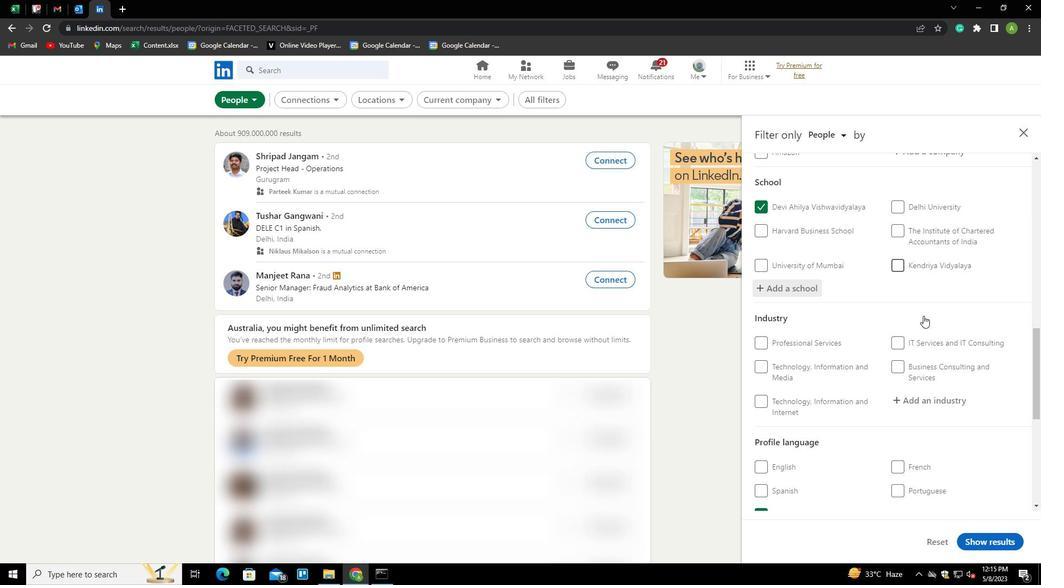 
Action: Mouse moved to (921, 349)
Screenshot: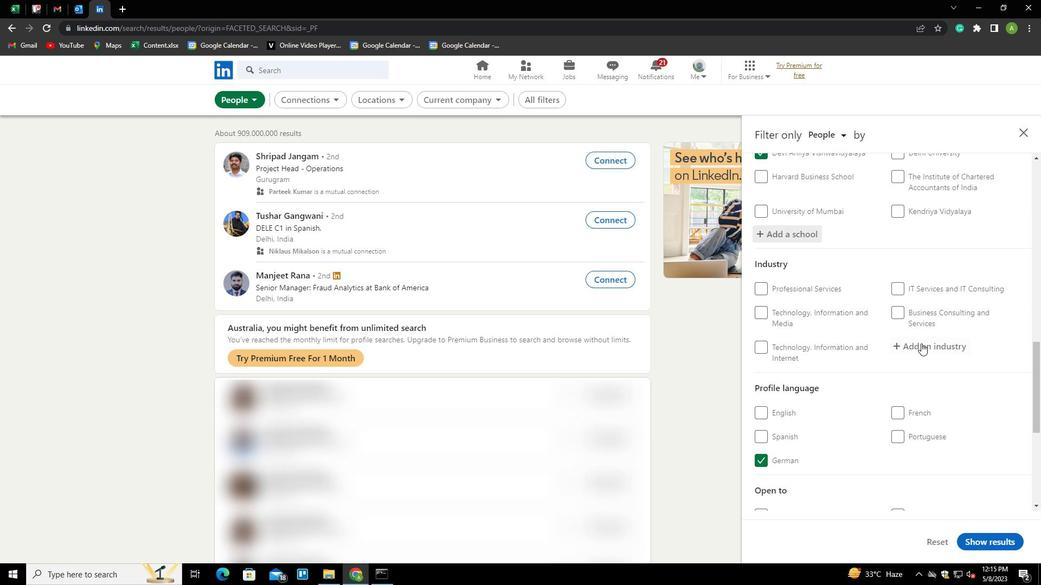 
Action: Mouse pressed left at (921, 349)
Screenshot: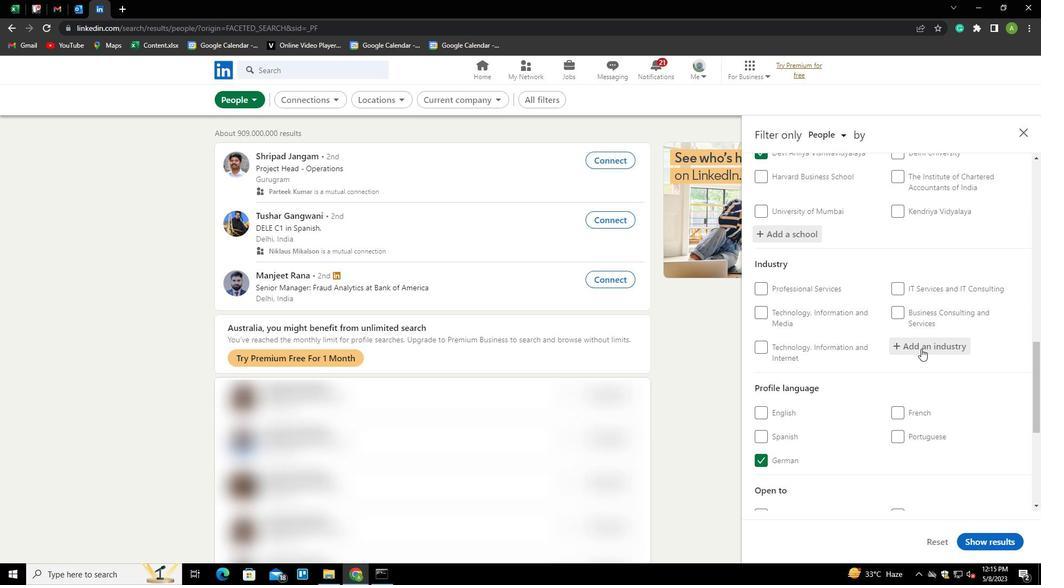 
Action: Key pressed <Key.shift>A
Screenshot: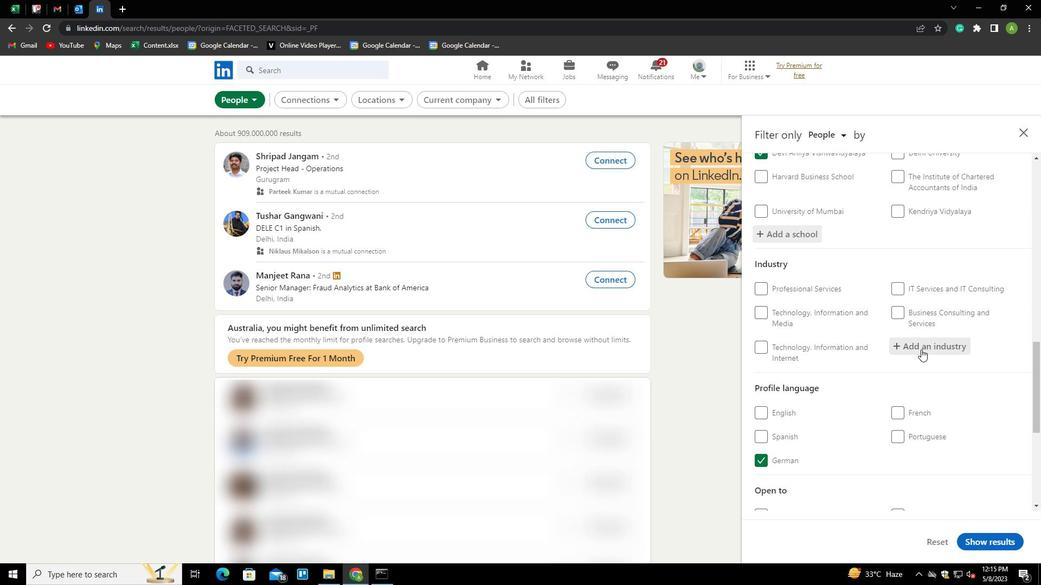 
Action: Mouse moved to (915, 353)
Screenshot: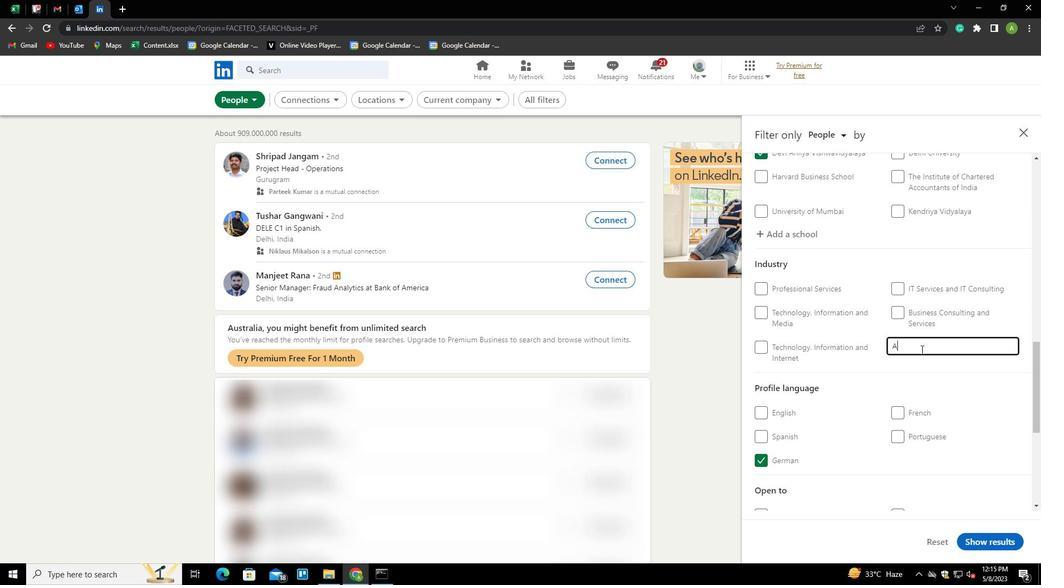 
Action: Key pressed RMED<Key.space><Key.shift><Key.shift>FORCES<Key.down><Key.enter>
Screenshot: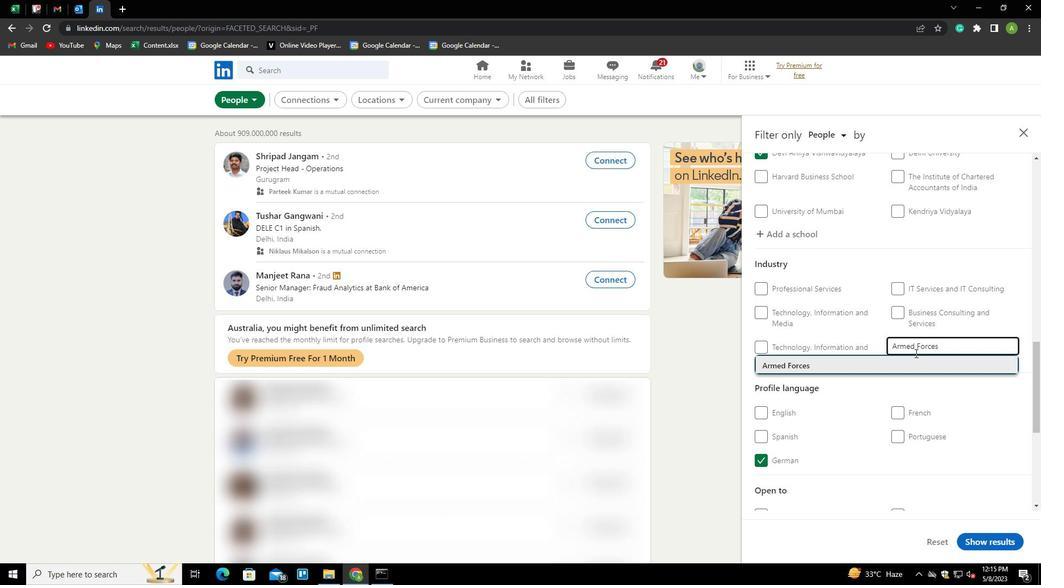 
Action: Mouse moved to (914, 354)
Screenshot: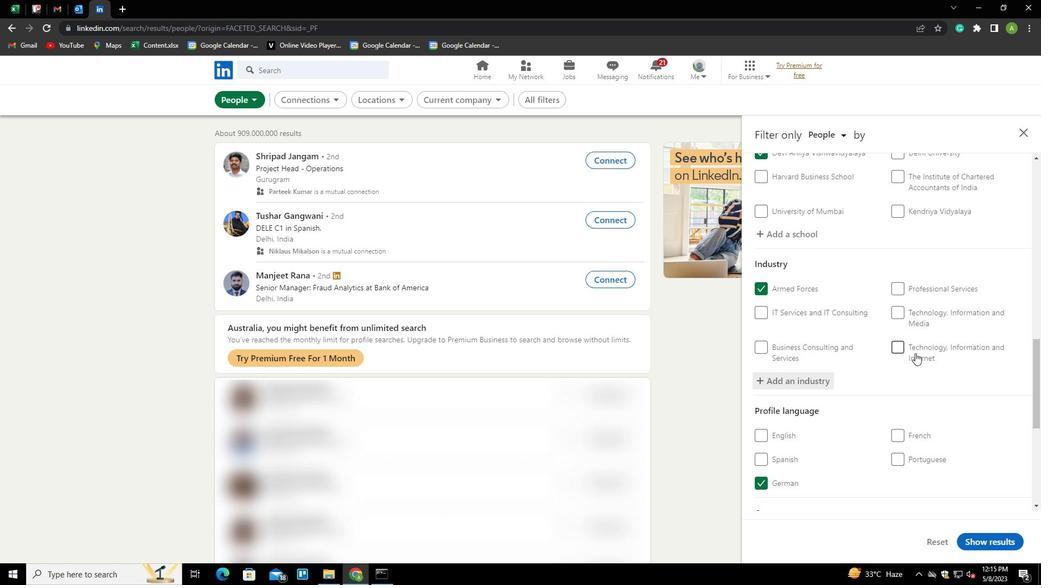 
Action: Mouse scrolled (914, 353) with delta (0, 0)
Screenshot: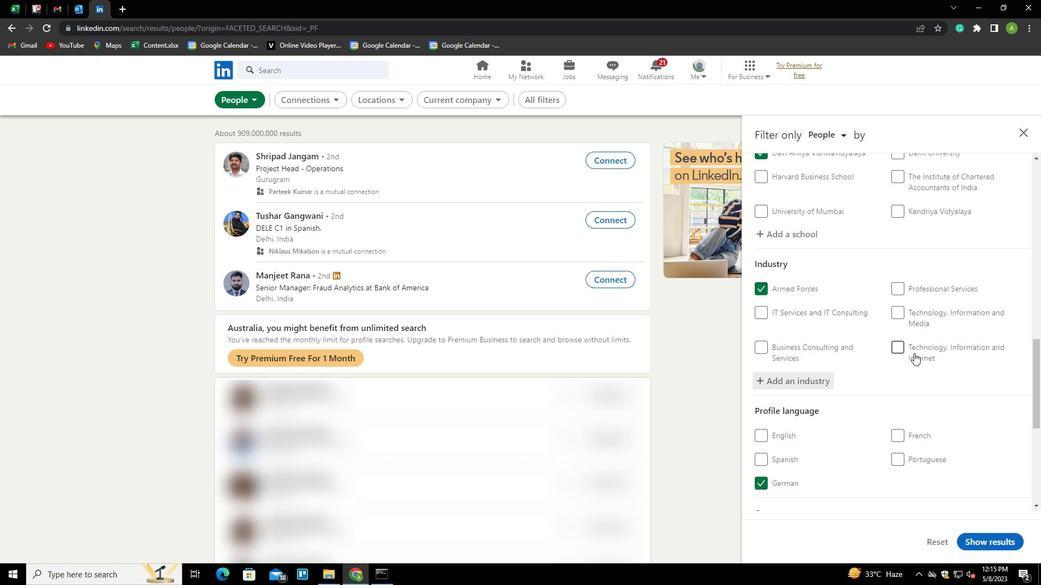 
Action: Mouse moved to (912, 355)
Screenshot: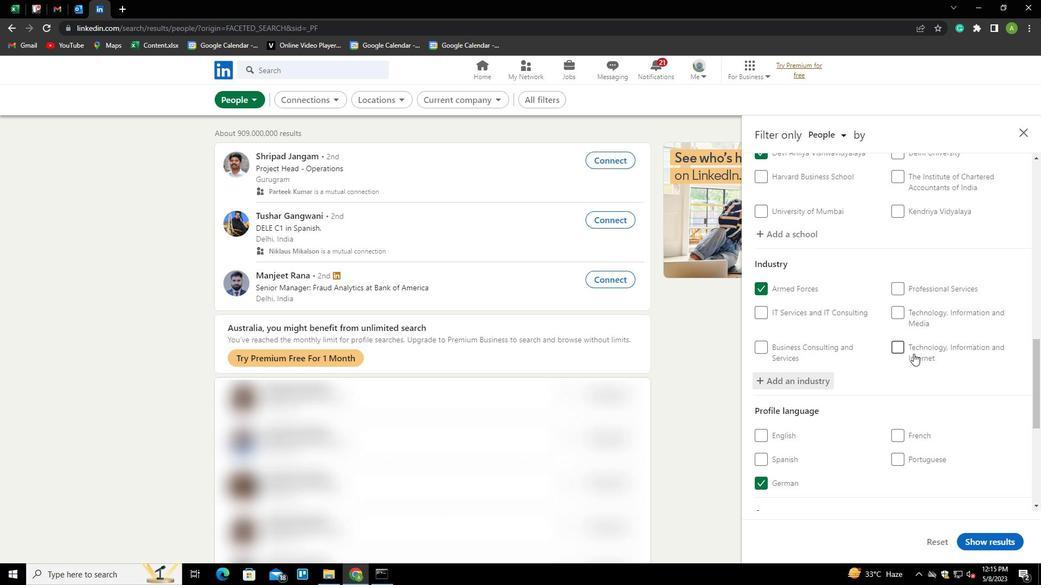 
Action: Mouse scrolled (912, 354) with delta (0, 0)
Screenshot: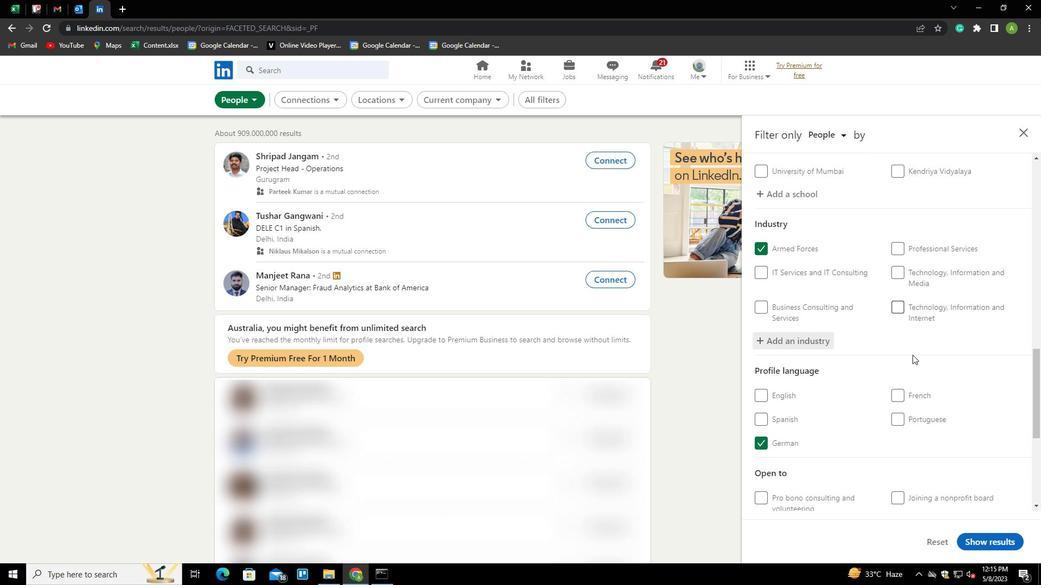 
Action: Mouse scrolled (912, 354) with delta (0, 0)
Screenshot: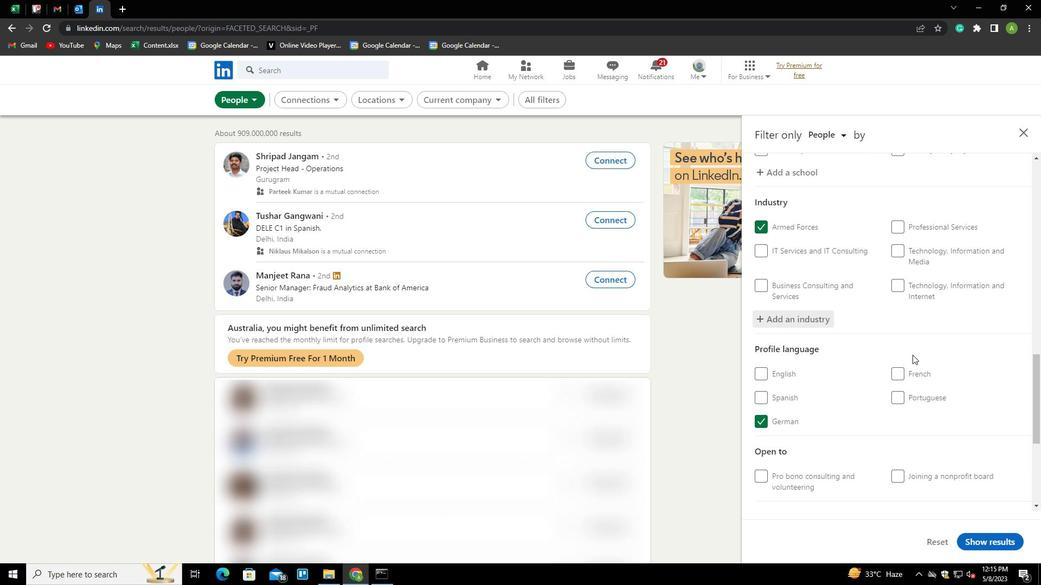 
Action: Mouse scrolled (912, 354) with delta (0, 0)
Screenshot: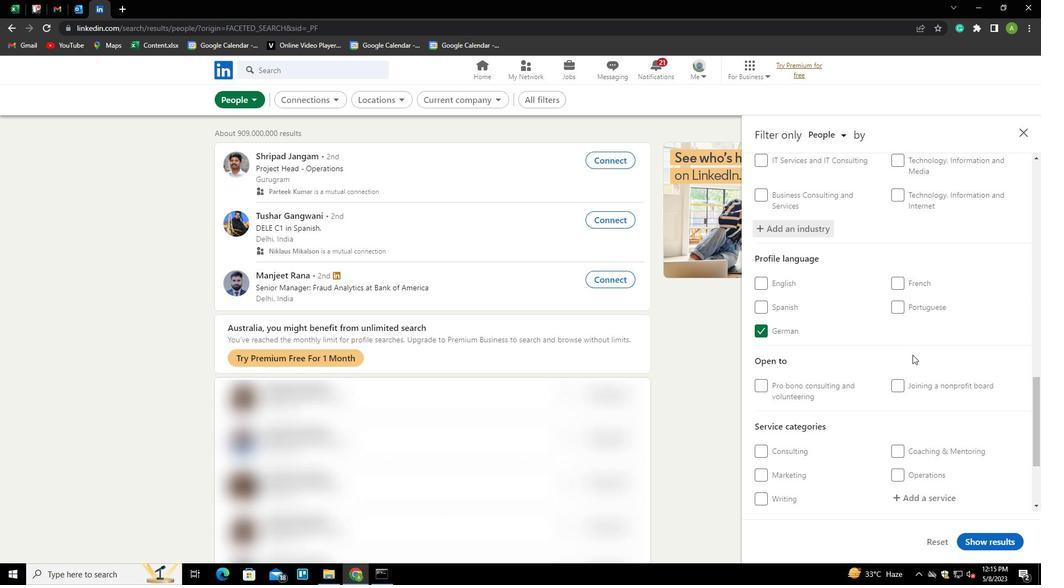 
Action: Mouse scrolled (912, 354) with delta (0, 0)
Screenshot: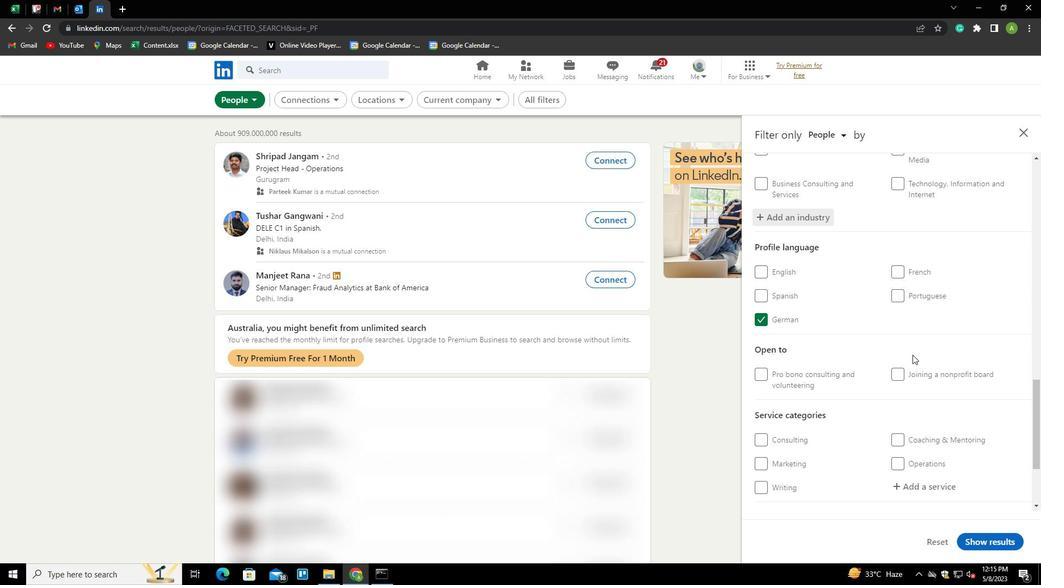 
Action: Mouse moved to (908, 385)
Screenshot: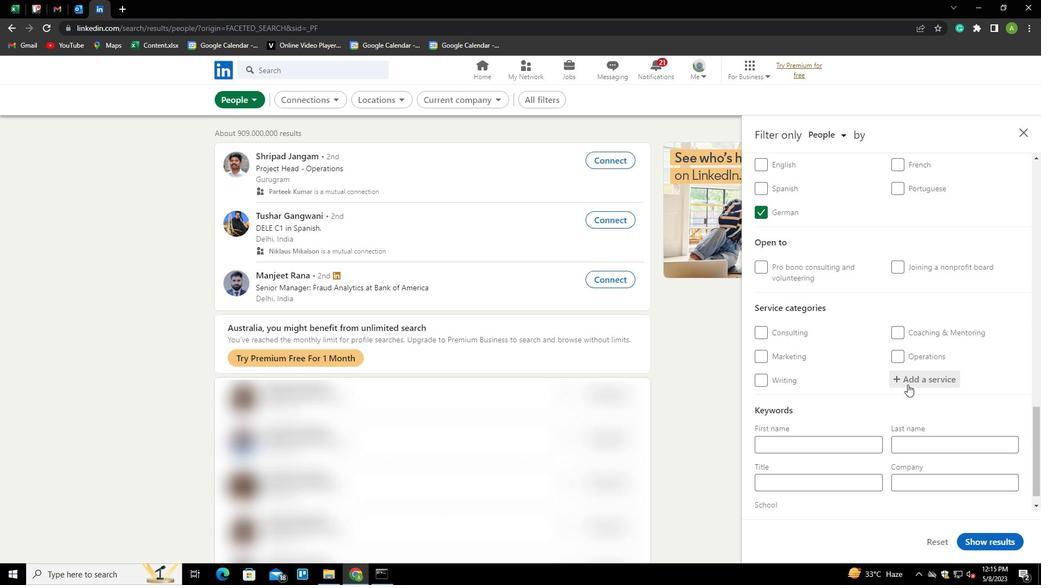 
Action: Mouse pressed left at (908, 385)
Screenshot: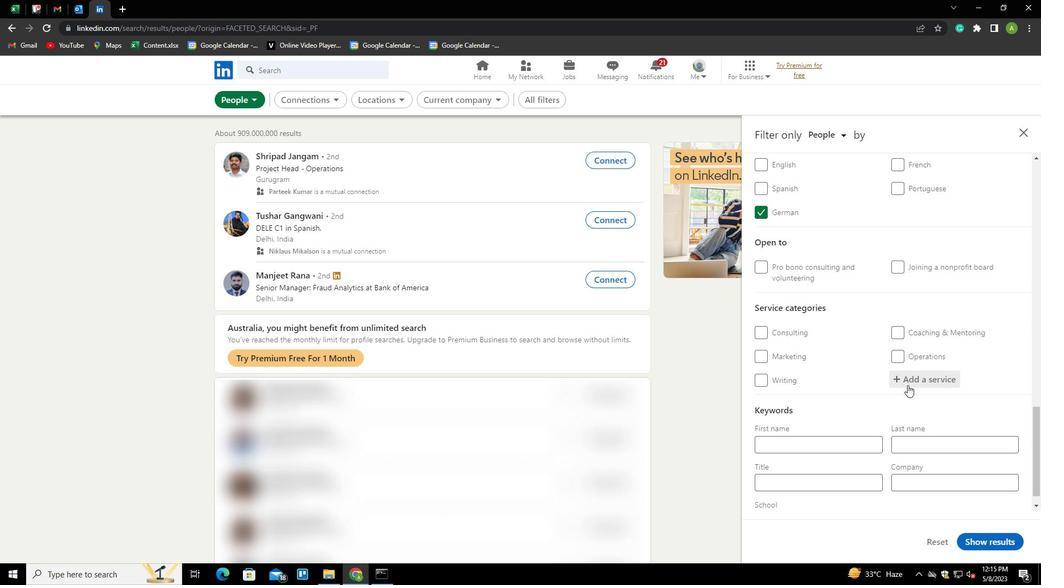 
Action: Key pressed <Key.shift>
Screenshot: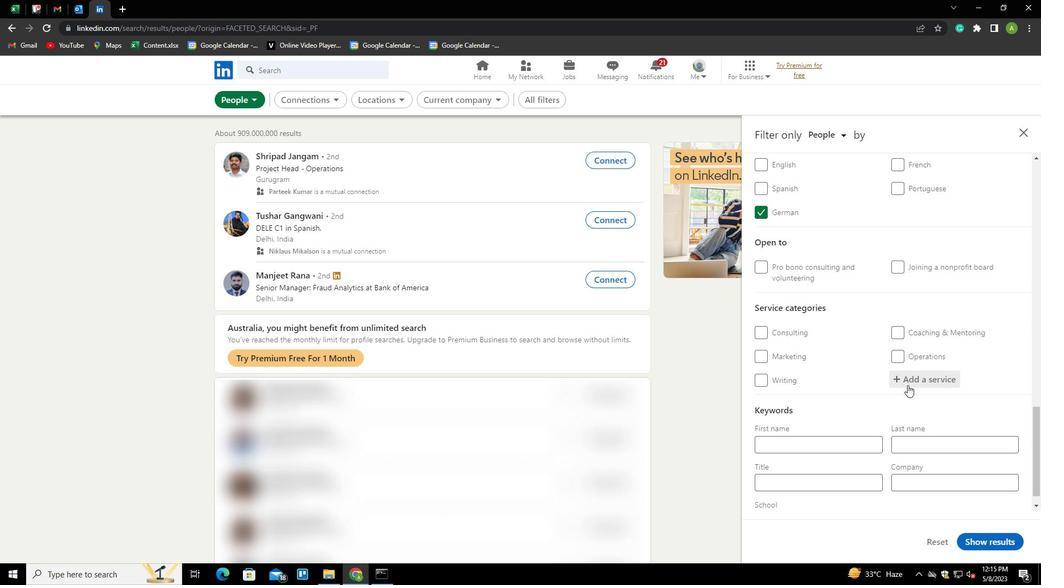 
Action: Mouse moved to (907, 385)
Screenshot: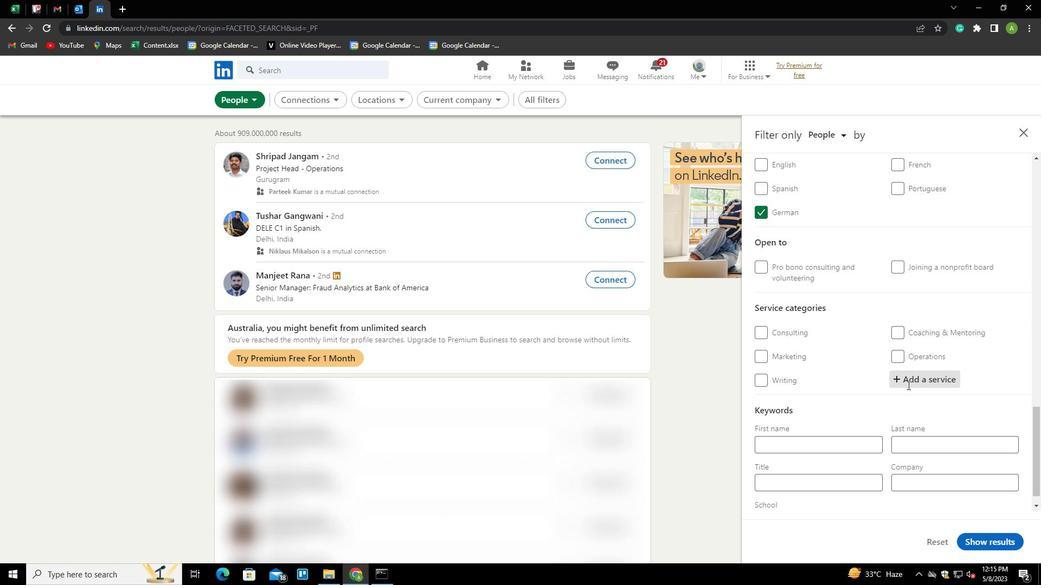 
Action: Key pressed <Key.shift><Key.shift><Key.shift><Key.shift><Key.shift><Key.shift><Key.shift>VISUAL<Key.space><Key.shift>DESIGN<Key.down><Key.enter>
Screenshot: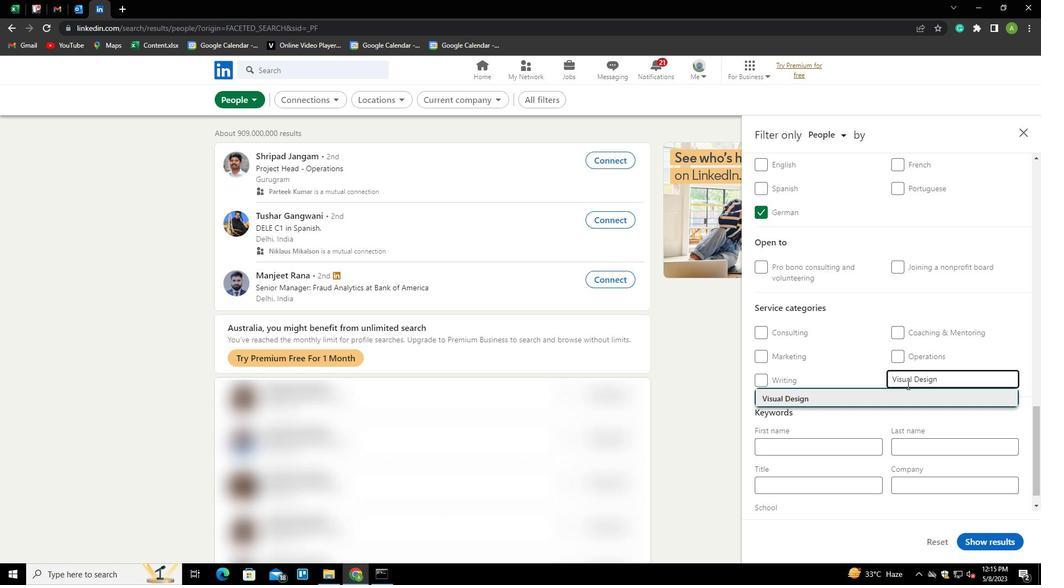 
Action: Mouse moved to (907, 385)
Screenshot: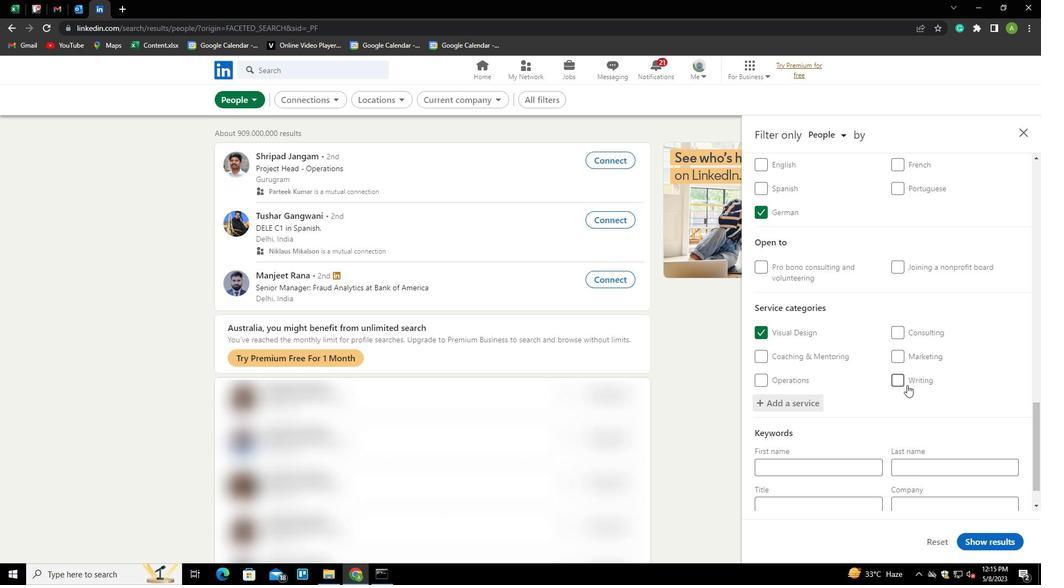 
Action: Mouse scrolled (907, 385) with delta (0, 0)
Screenshot: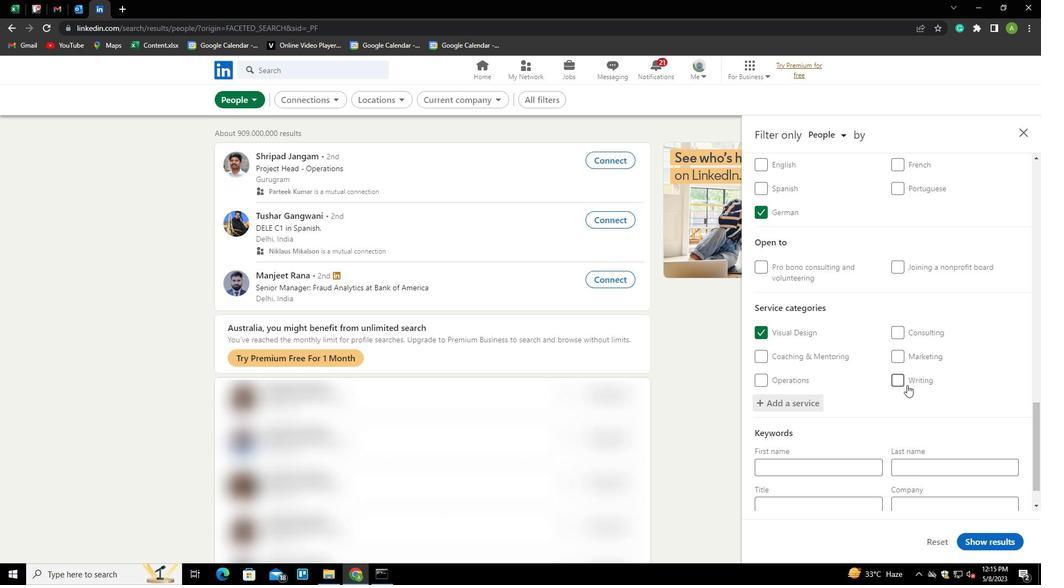 
Action: Mouse scrolled (907, 385) with delta (0, 0)
Screenshot: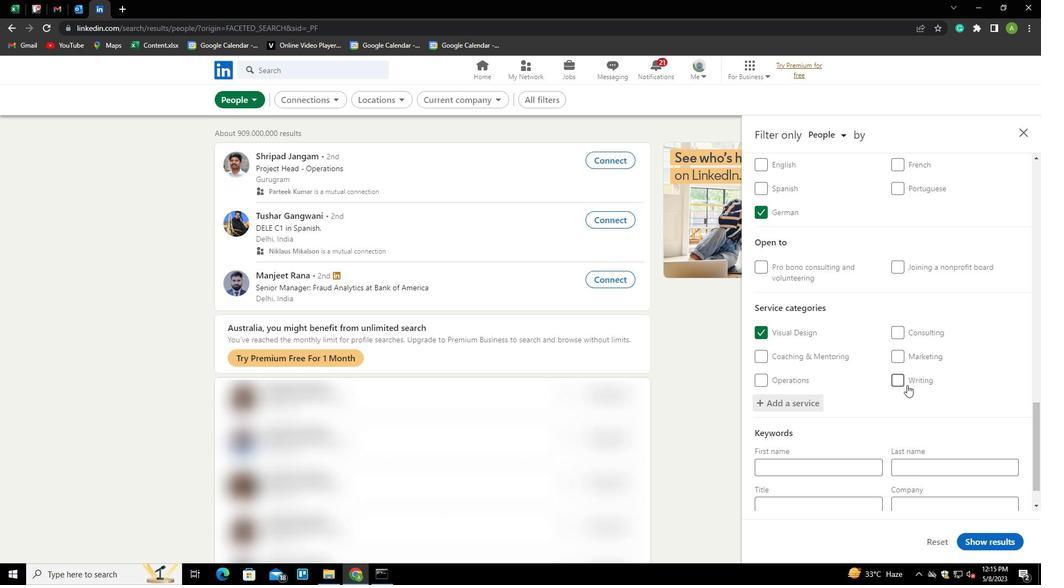 
Action: Mouse scrolled (907, 385) with delta (0, 0)
Screenshot: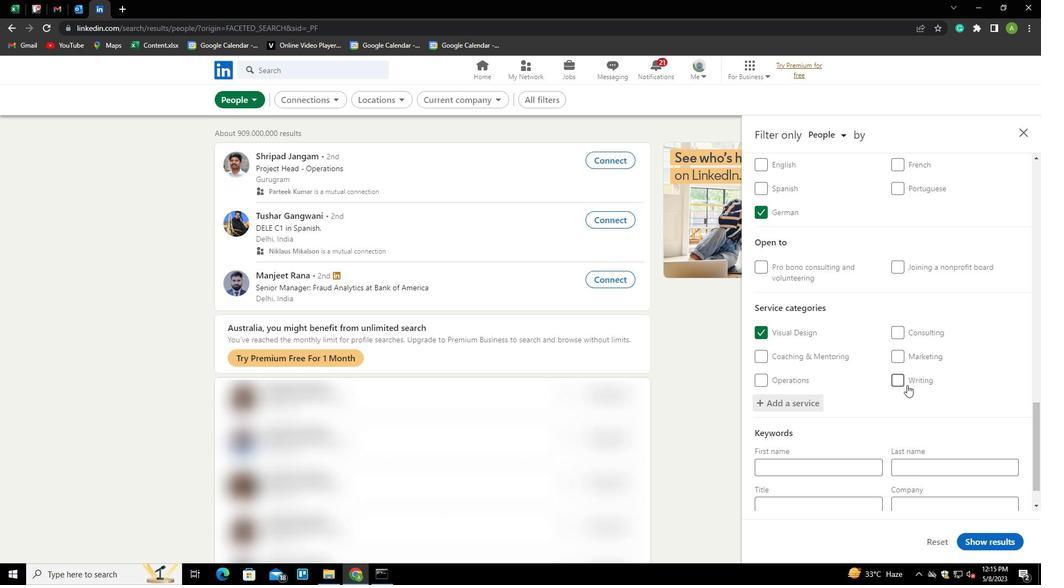 
Action: Mouse moved to (906, 385)
Screenshot: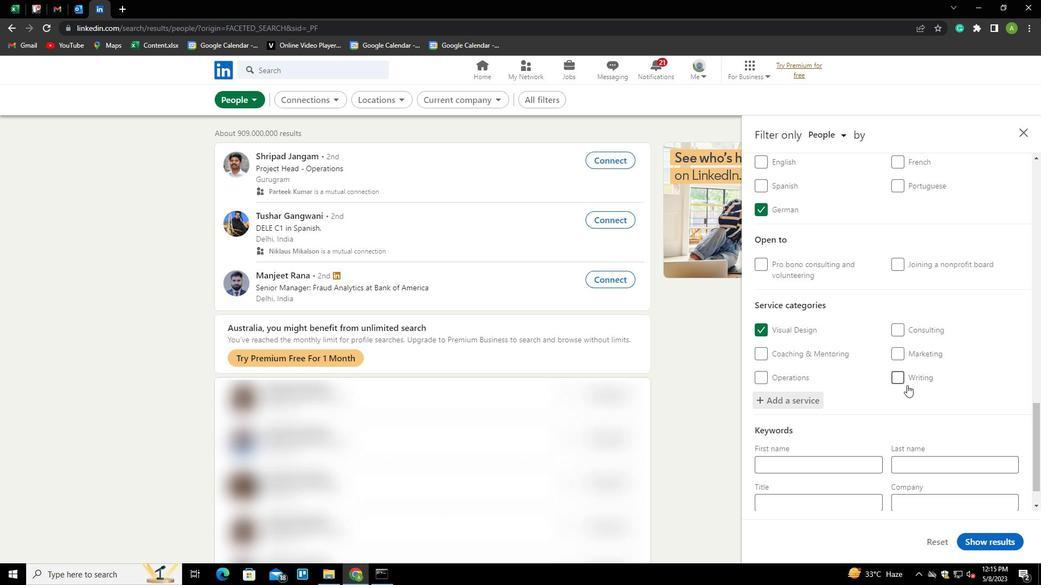 
Action: Mouse scrolled (906, 385) with delta (0, 0)
Screenshot: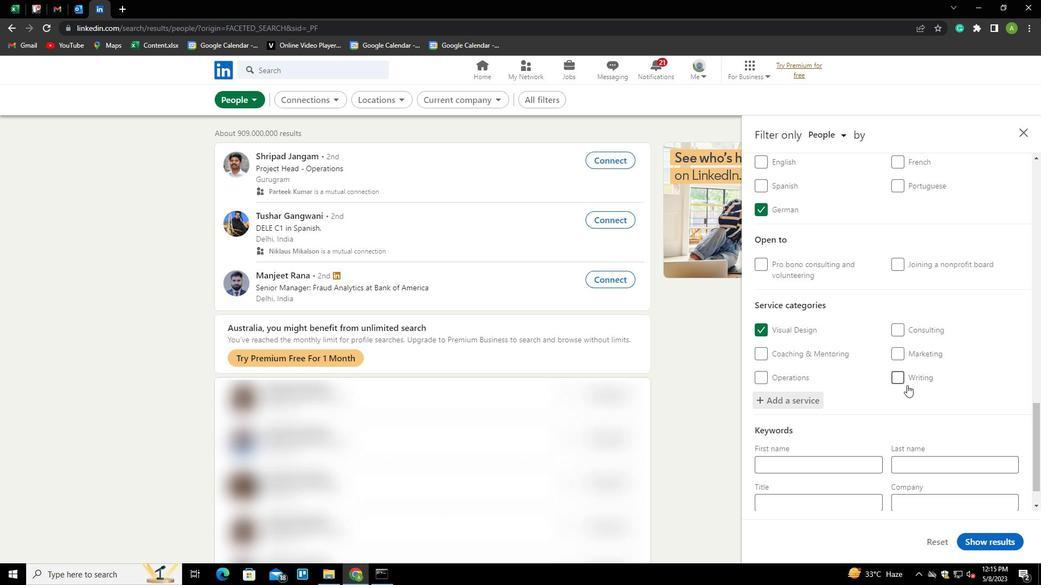 
Action: Mouse moved to (803, 474)
Screenshot: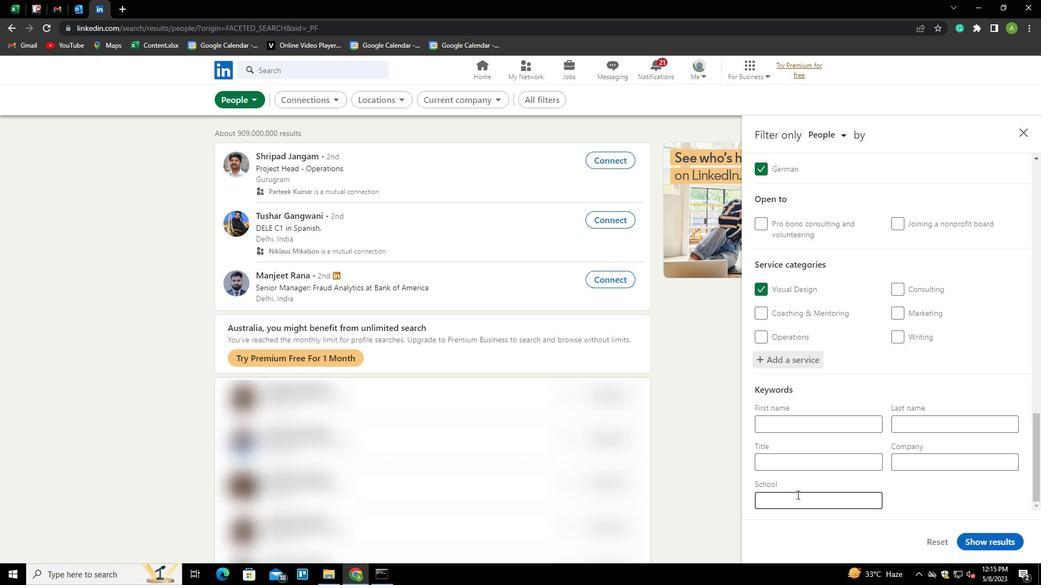 
Action: Mouse pressed left at (803, 474)
Screenshot: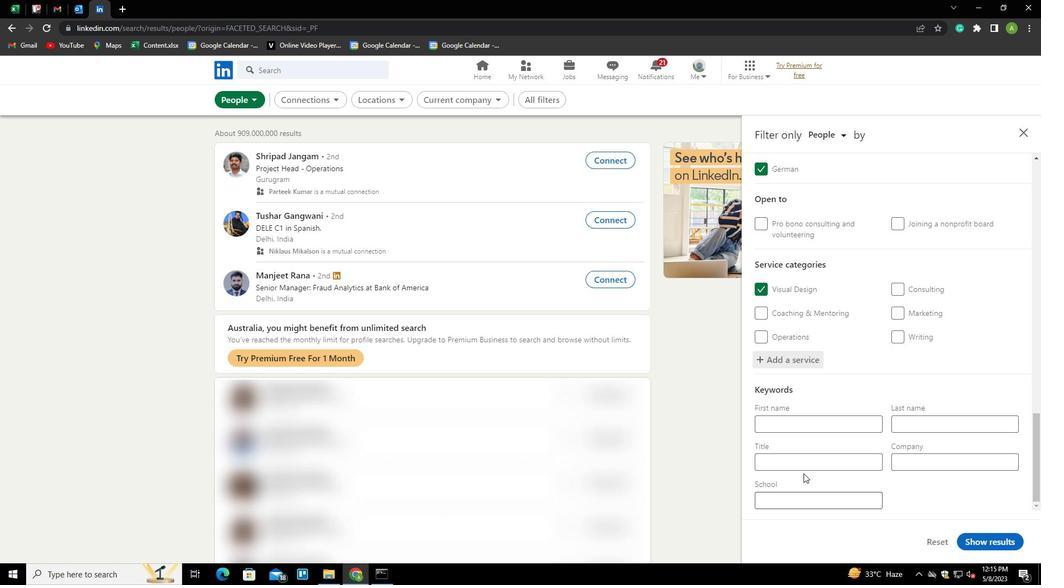 
Action: Mouse moved to (806, 465)
Screenshot: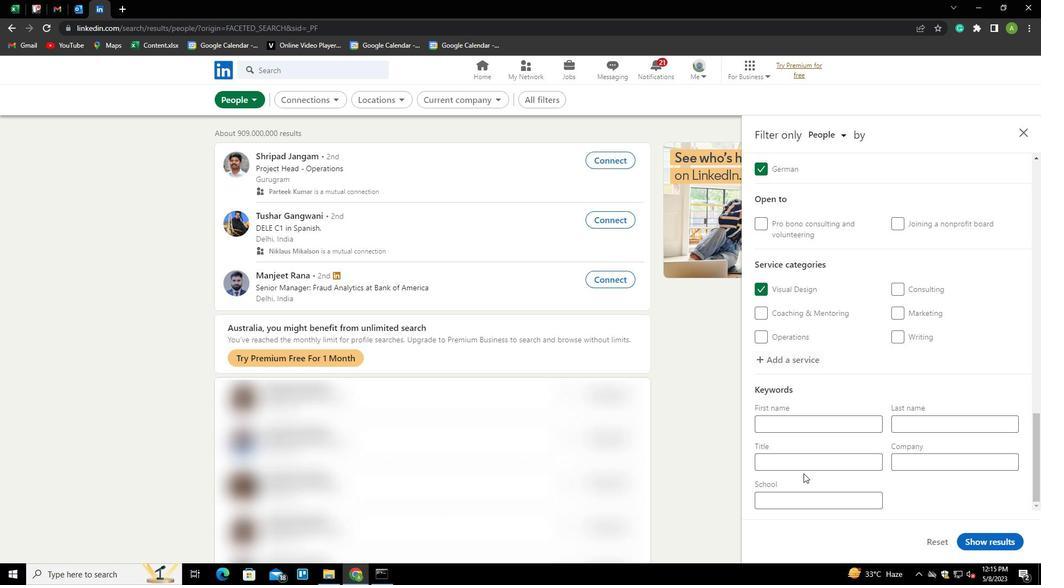 
Action: Mouse pressed left at (806, 465)
Screenshot: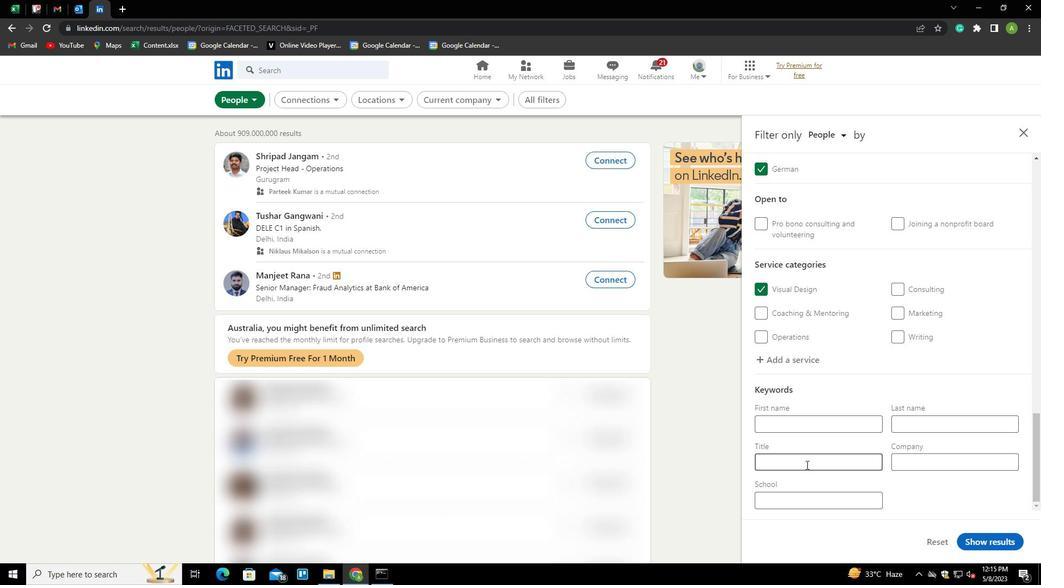 
Action: Key pressed <Key.shift><Key.shift><Key.shift><Key.shift><Key.shift><Key.shift><Key.shift><Key.shift>OFFICE<Key.space><Key.shift>MANAGER
Screenshot: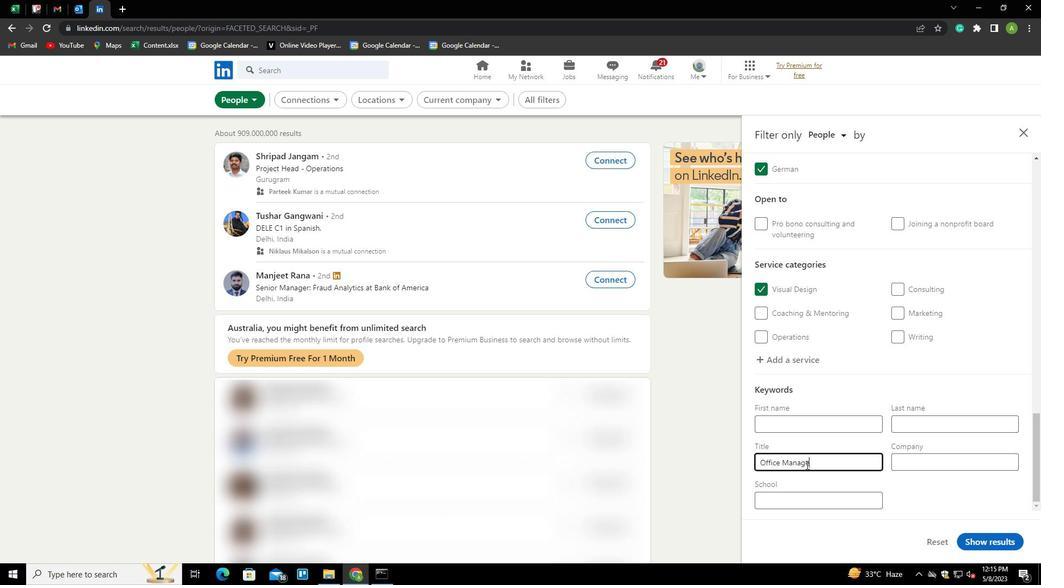 
Action: Mouse moved to (901, 484)
Screenshot: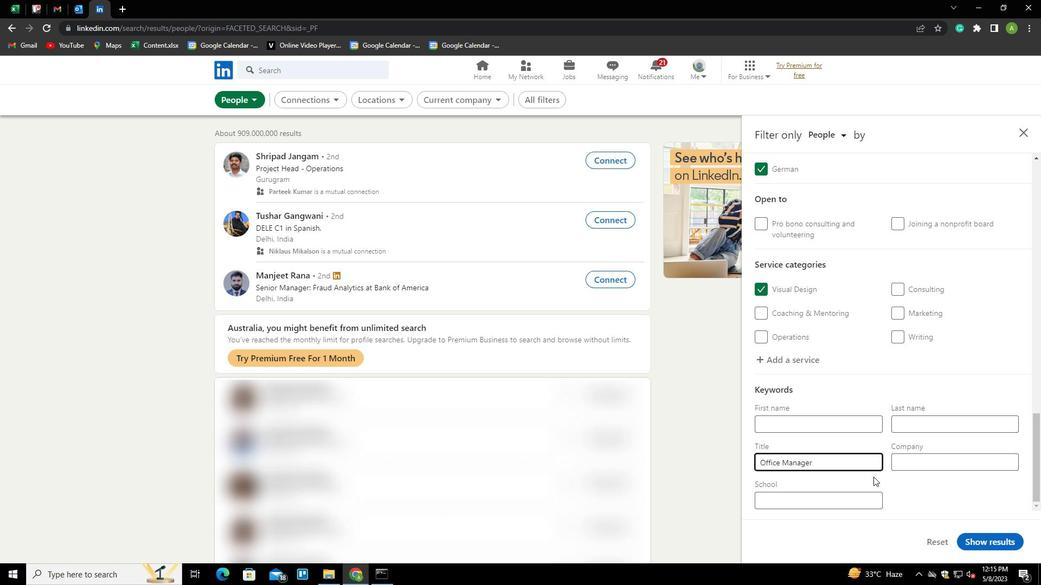 
Action: Mouse pressed left at (901, 484)
Screenshot: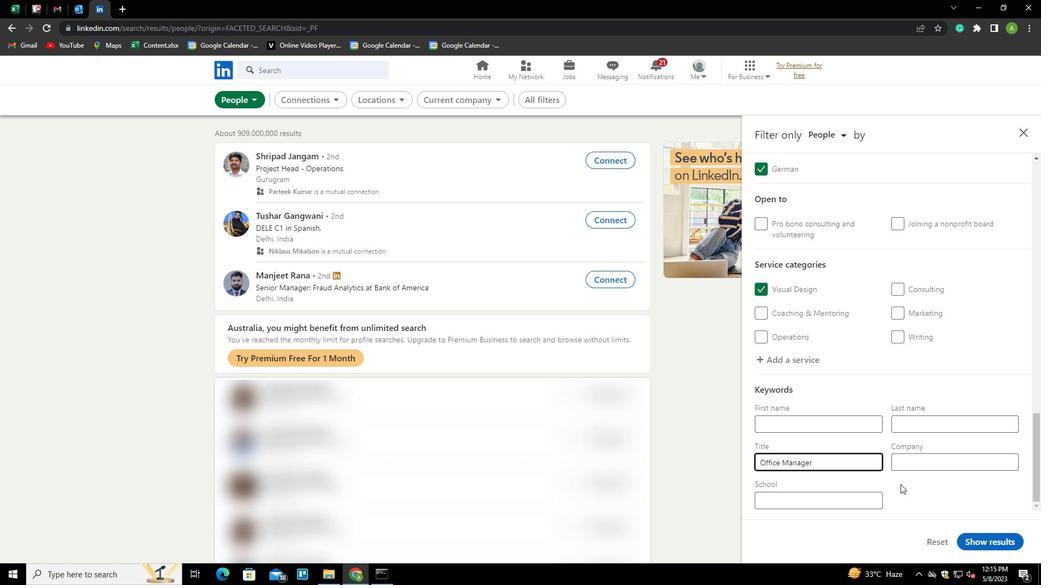 
Action: Mouse moved to (1006, 538)
Screenshot: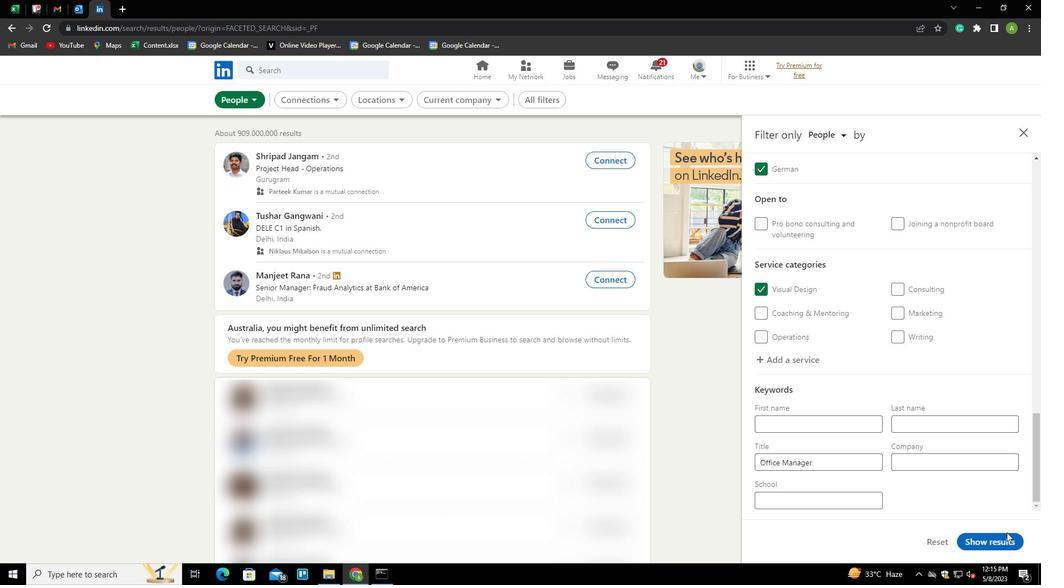 
Action: Mouse pressed left at (1006, 538)
Screenshot: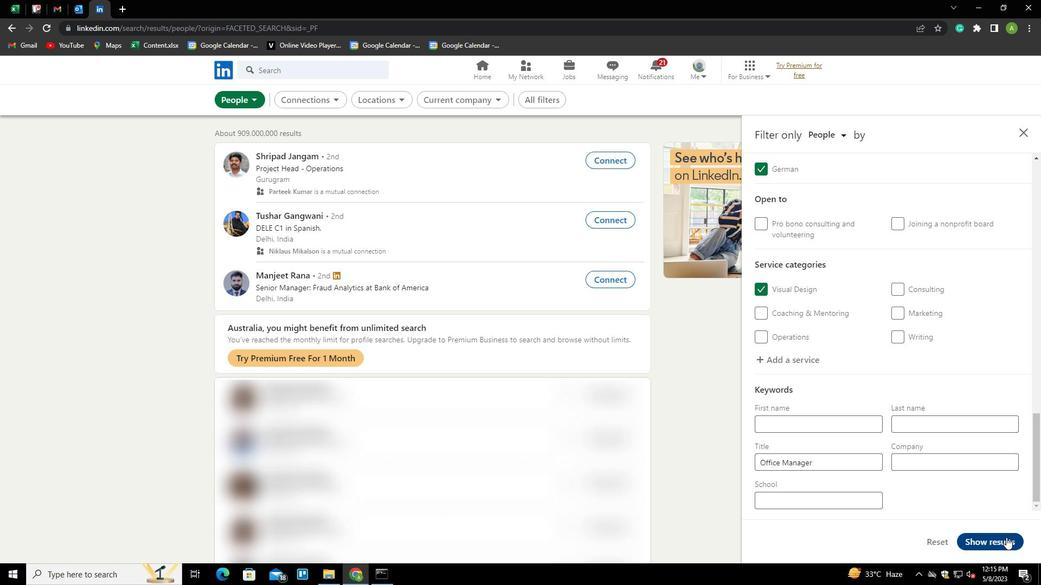 
